 Task: Look for space in Mangilao Village, Guam from 9th July, 2023 to 16th July, 2023 for 2 adults, 1 child in price range Rs.8000 to Rs.16000. Place can be entire place with 2 bedrooms having 2 beds and 1 bathroom. Property type can be house, flat, guest house. Booking option can be shelf check-in. Required host language is English.
Action: Mouse moved to (457, 81)
Screenshot: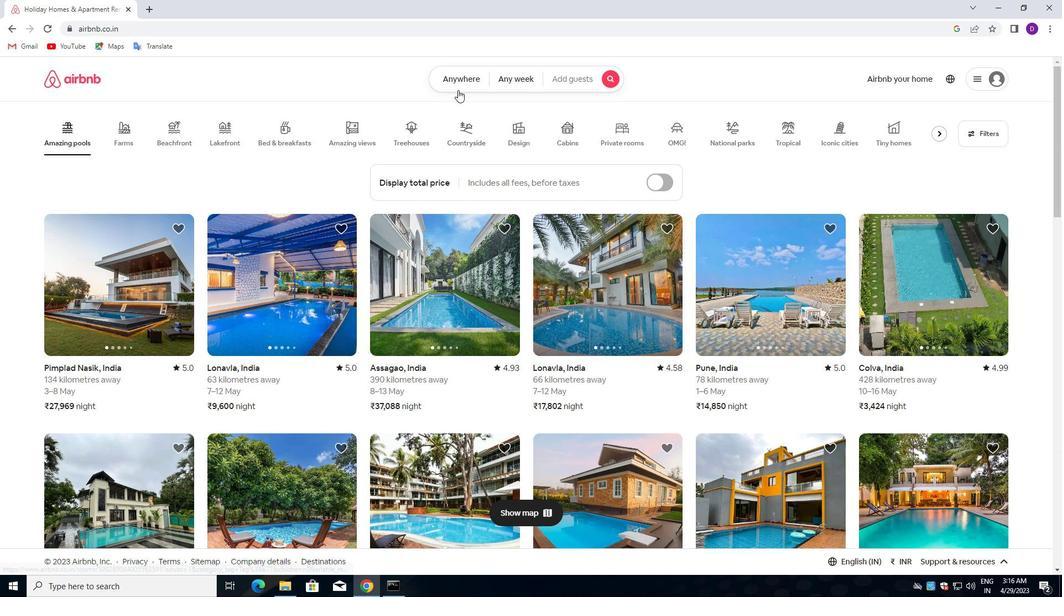 
Action: Mouse pressed left at (457, 81)
Screenshot: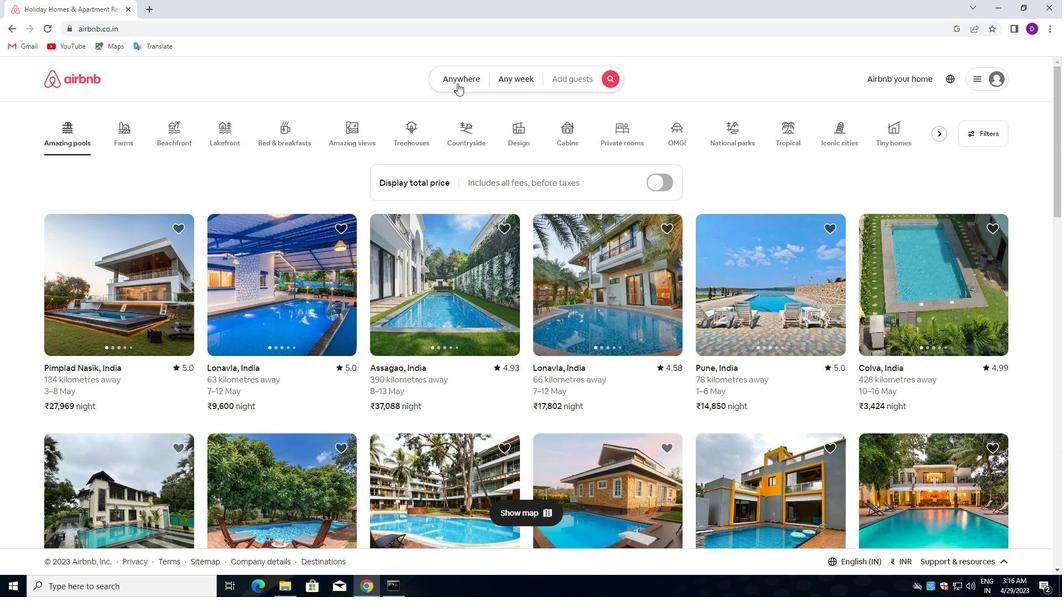 
Action: Mouse moved to (357, 126)
Screenshot: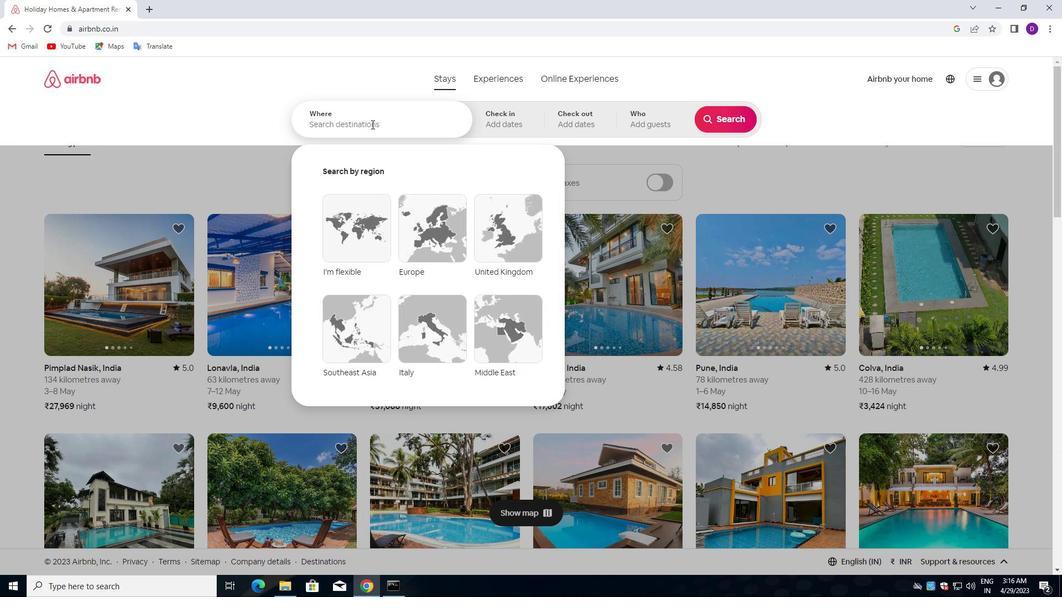 
Action: Mouse pressed left at (357, 126)
Screenshot: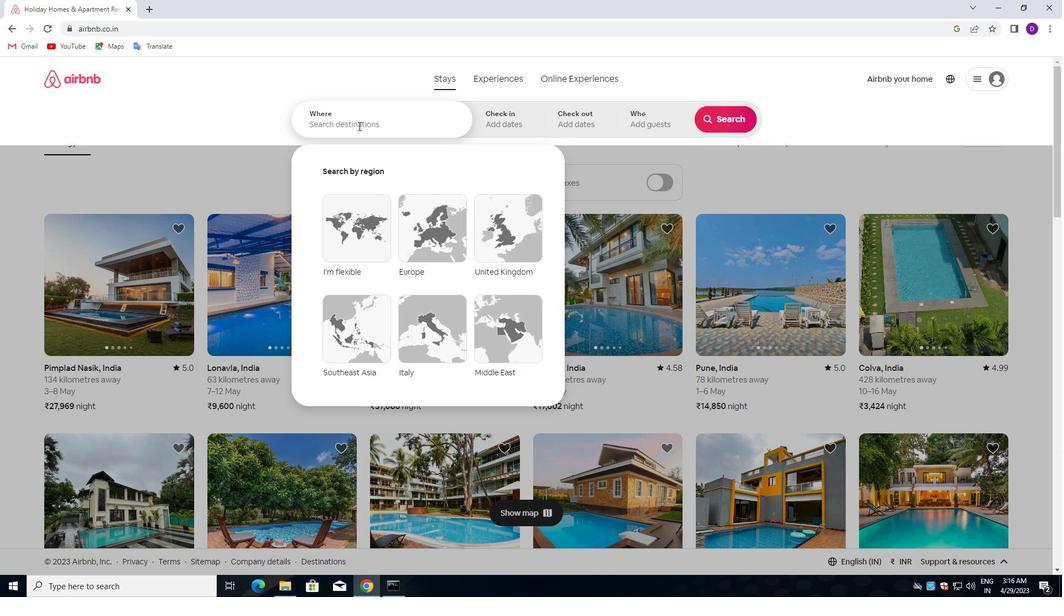 
Action: Key pressed <Key.shift>MANGILAO<Key.space><Key.shift>VILLAGE,<Key.space><Key.shift>GUAM<Key.enter>
Screenshot: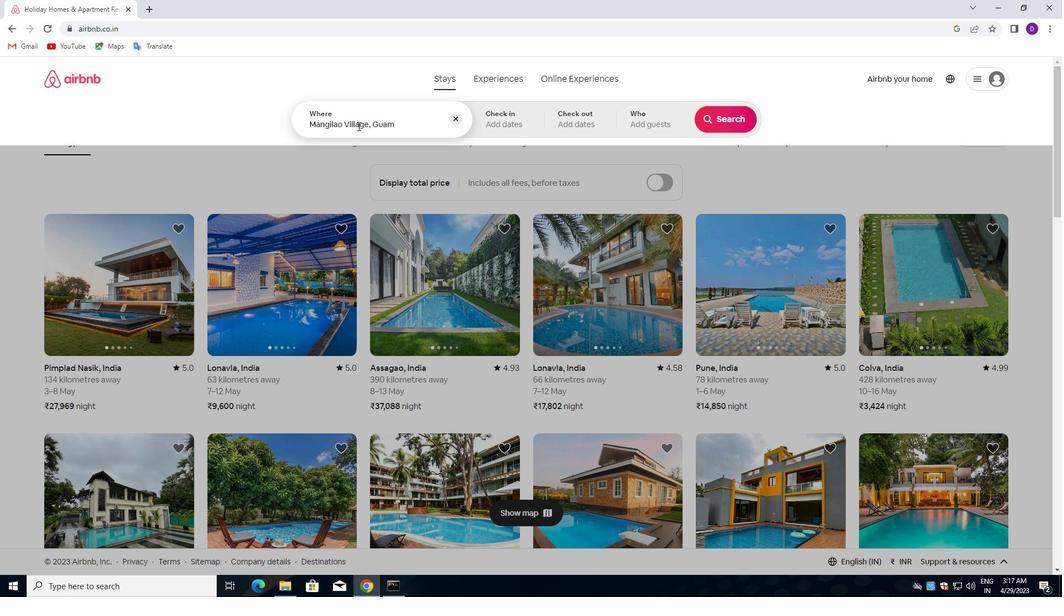
Action: Mouse moved to (715, 207)
Screenshot: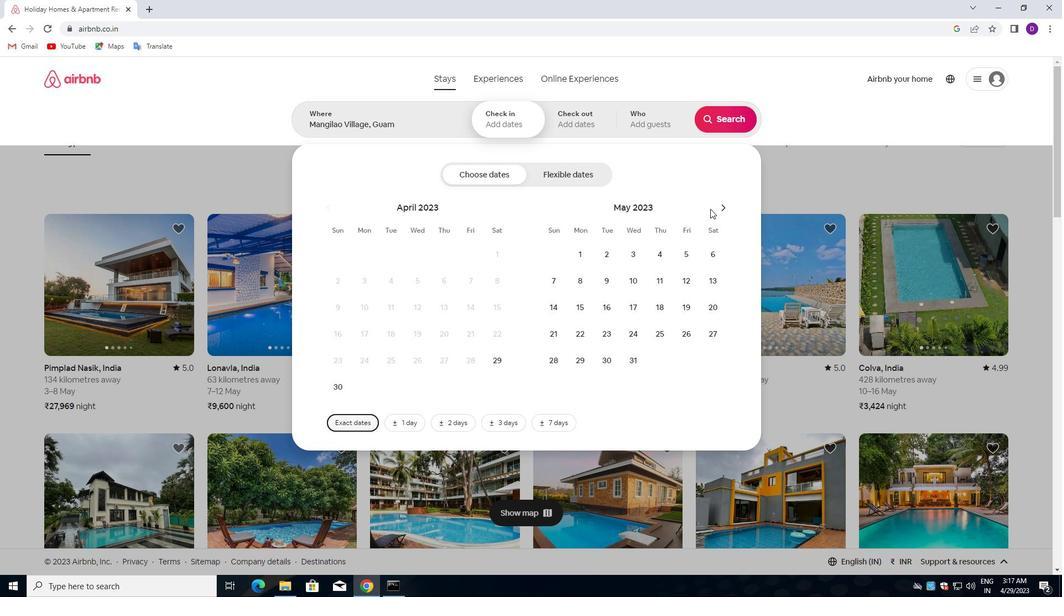 
Action: Mouse pressed left at (715, 207)
Screenshot: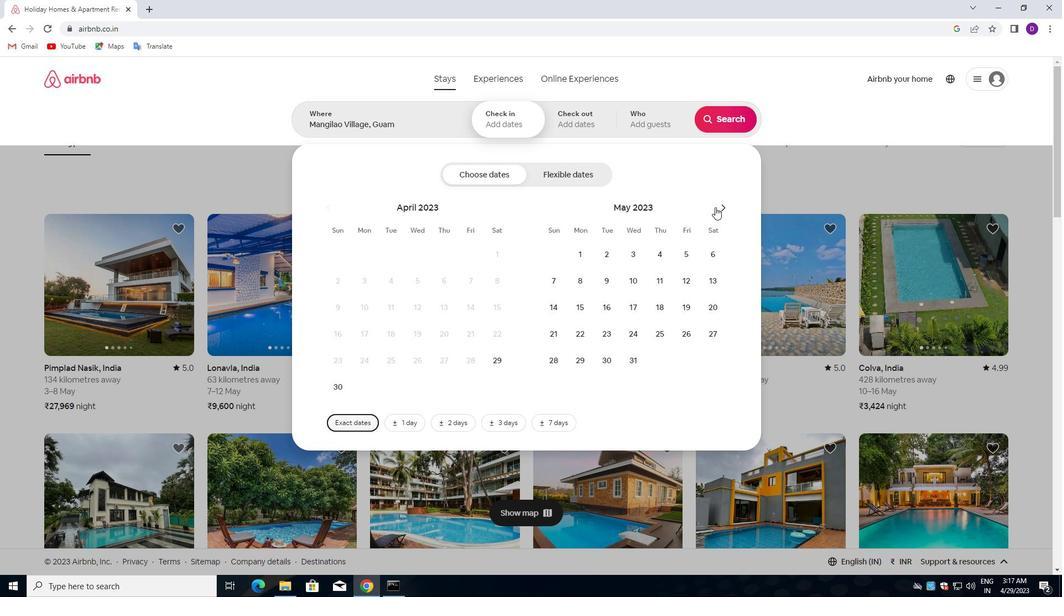 
Action: Mouse moved to (715, 207)
Screenshot: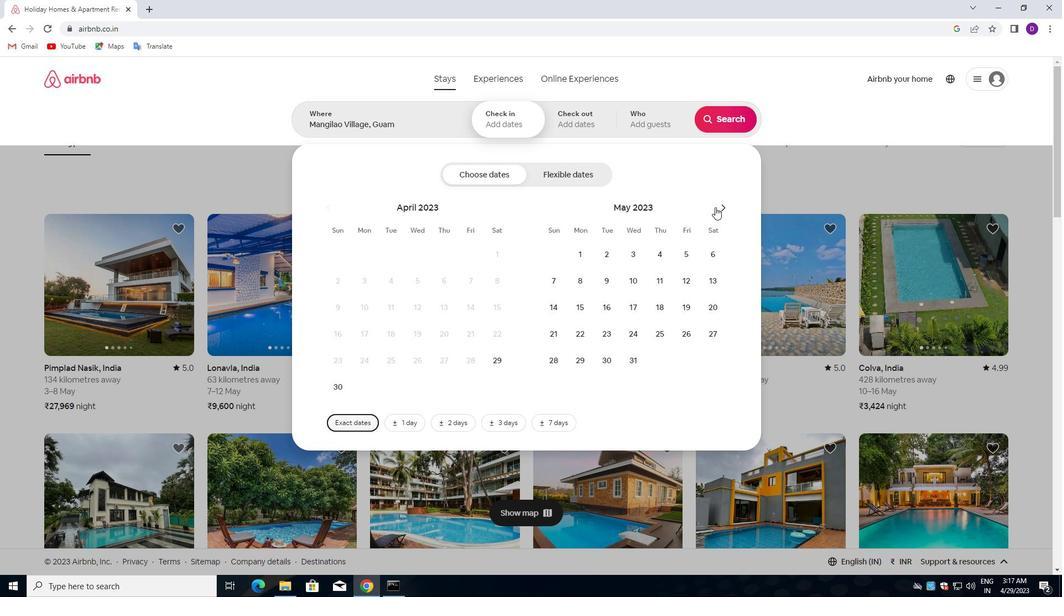 
Action: Mouse pressed left at (715, 207)
Screenshot: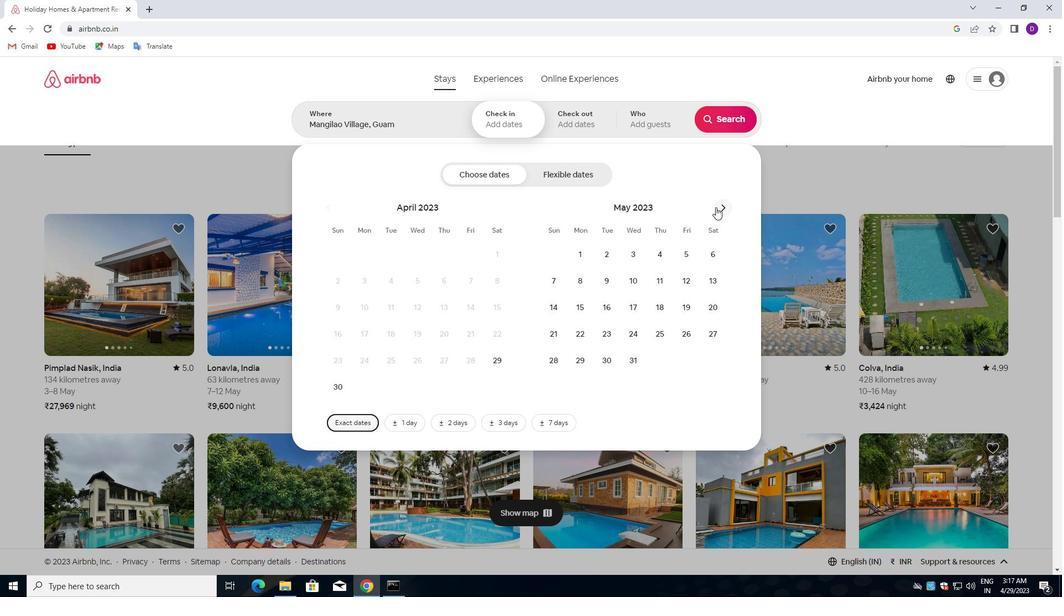
Action: Mouse pressed left at (715, 207)
Screenshot: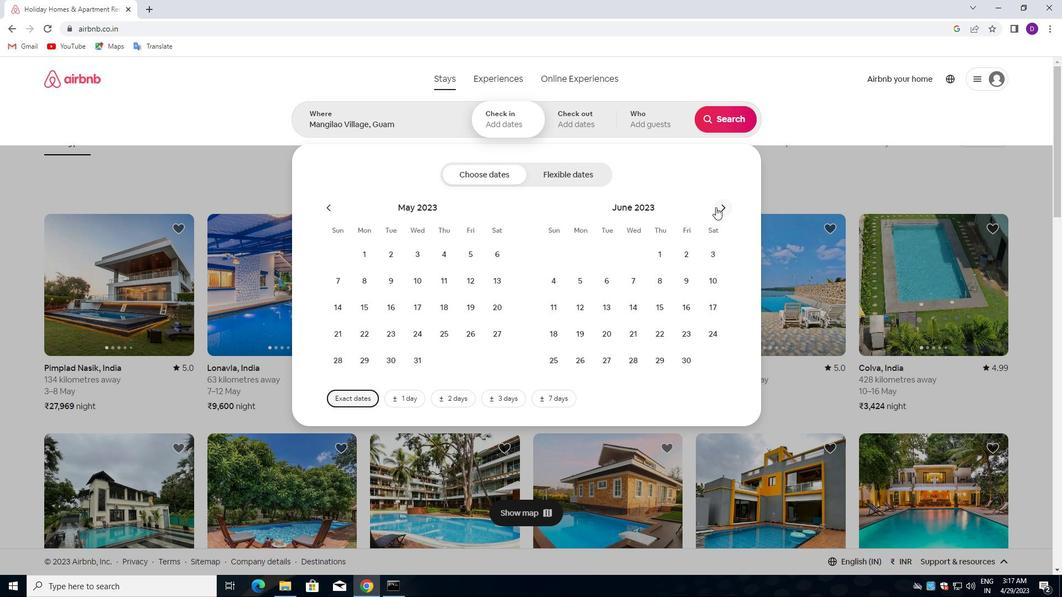 
Action: Mouse moved to (552, 313)
Screenshot: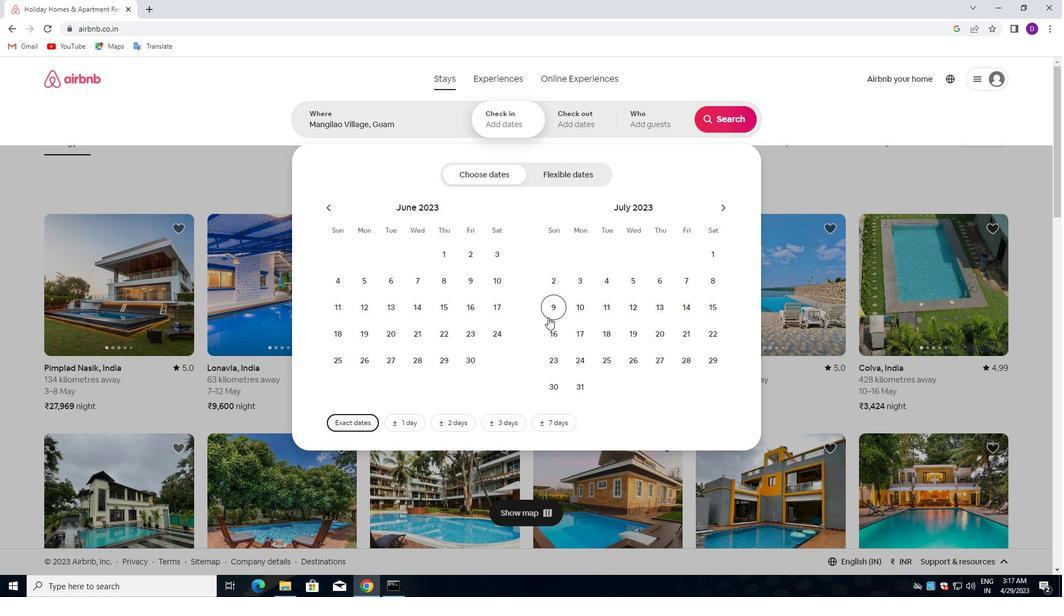 
Action: Mouse pressed left at (552, 313)
Screenshot: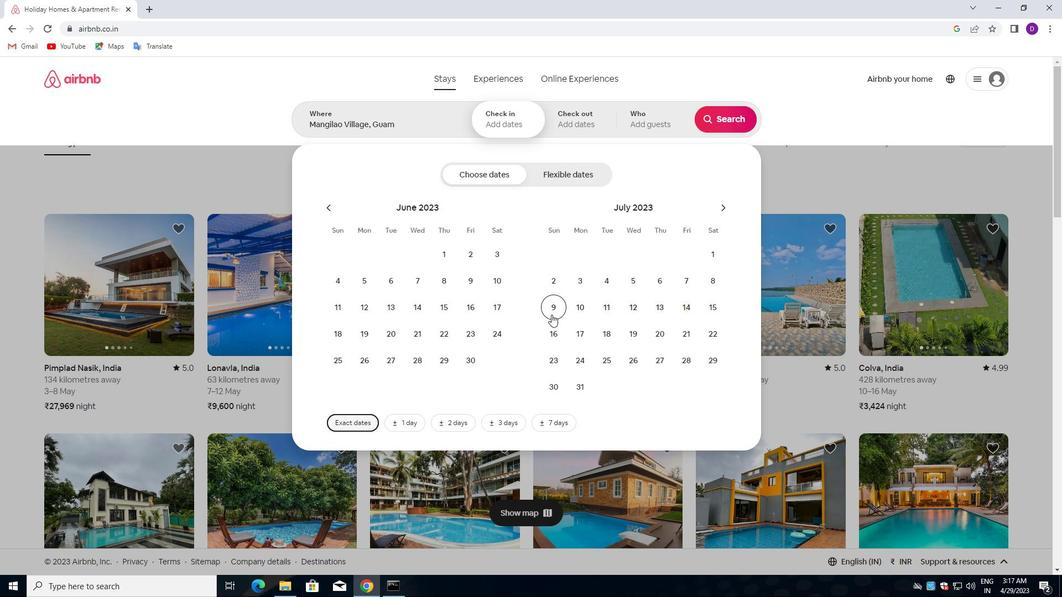 
Action: Mouse moved to (549, 337)
Screenshot: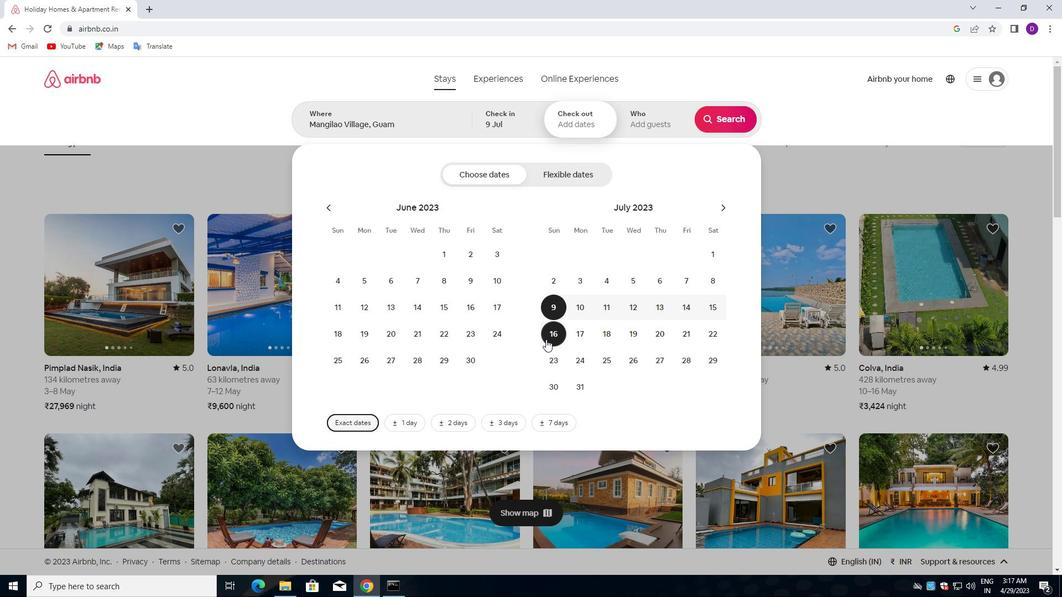 
Action: Mouse pressed left at (549, 337)
Screenshot: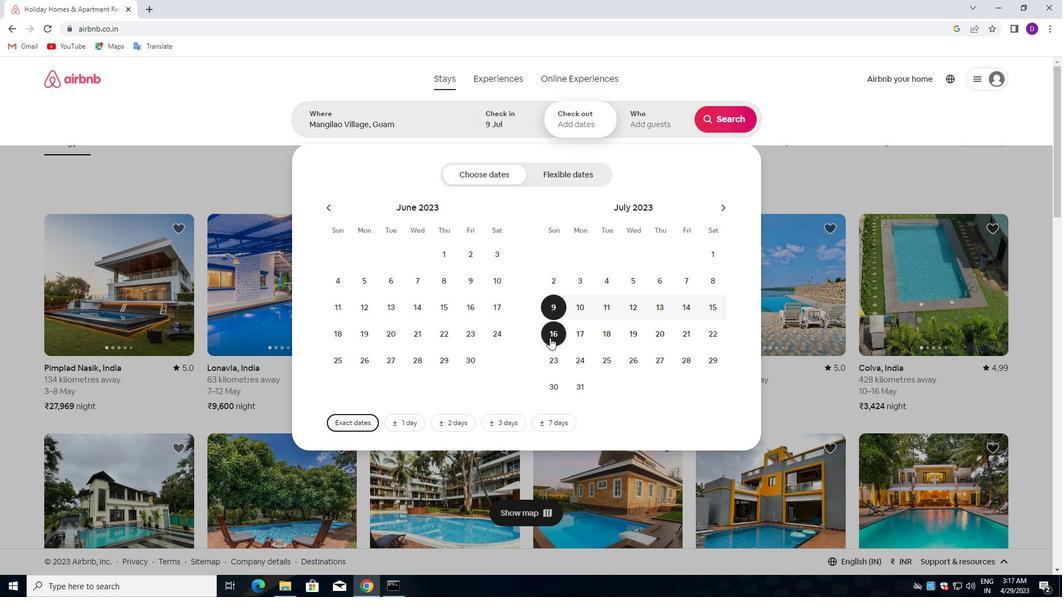 
Action: Mouse moved to (646, 125)
Screenshot: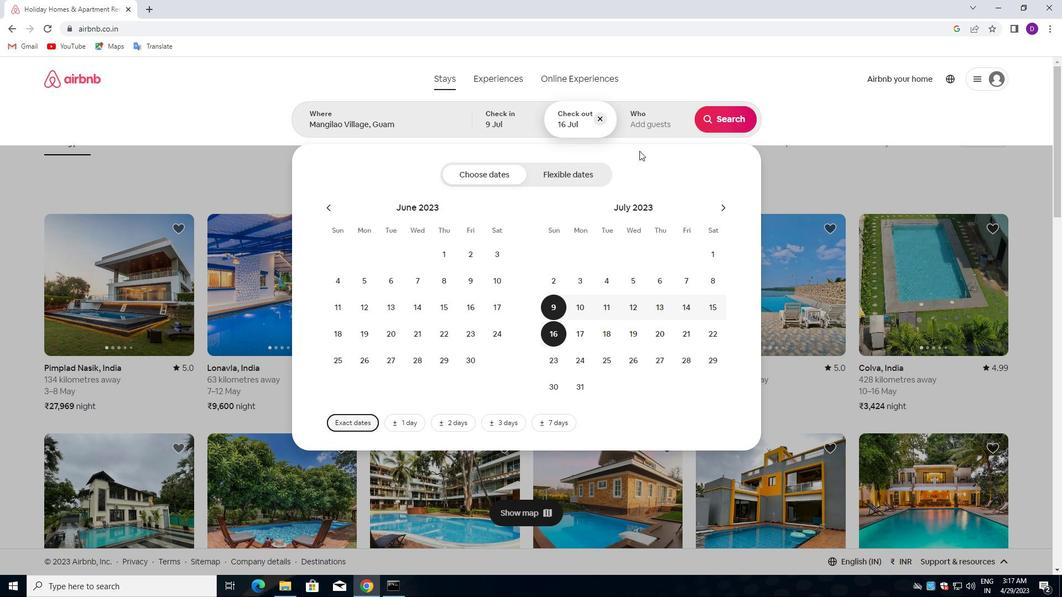 
Action: Mouse pressed left at (646, 125)
Screenshot: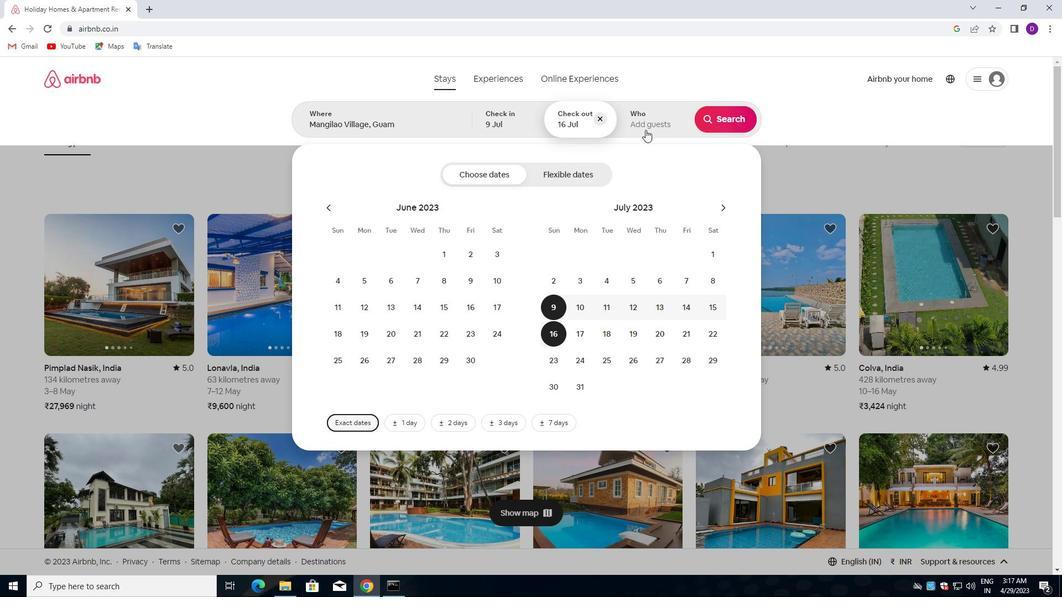 
Action: Mouse moved to (730, 176)
Screenshot: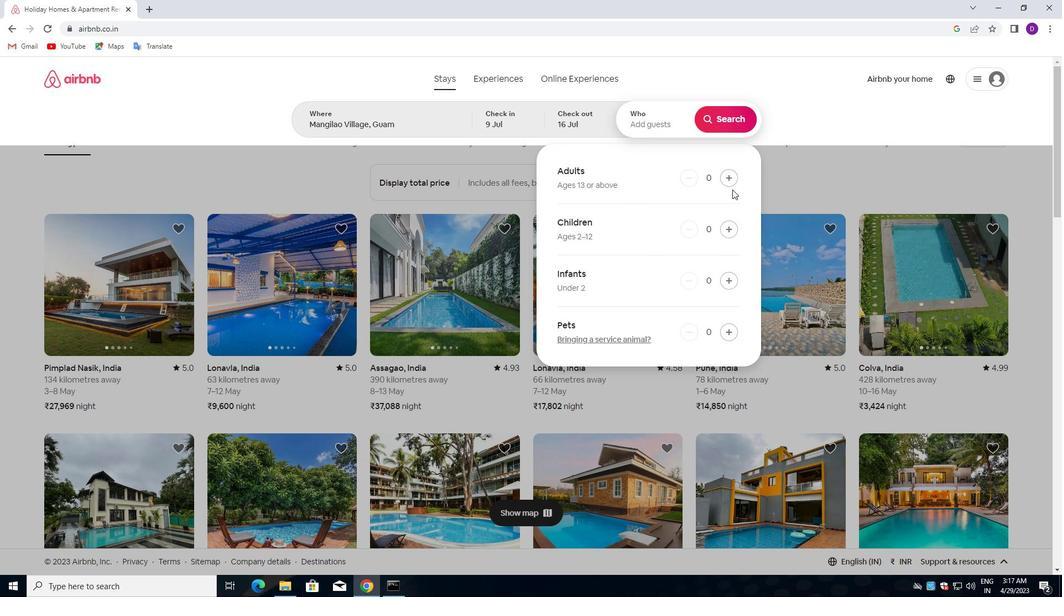 
Action: Mouse pressed left at (730, 176)
Screenshot: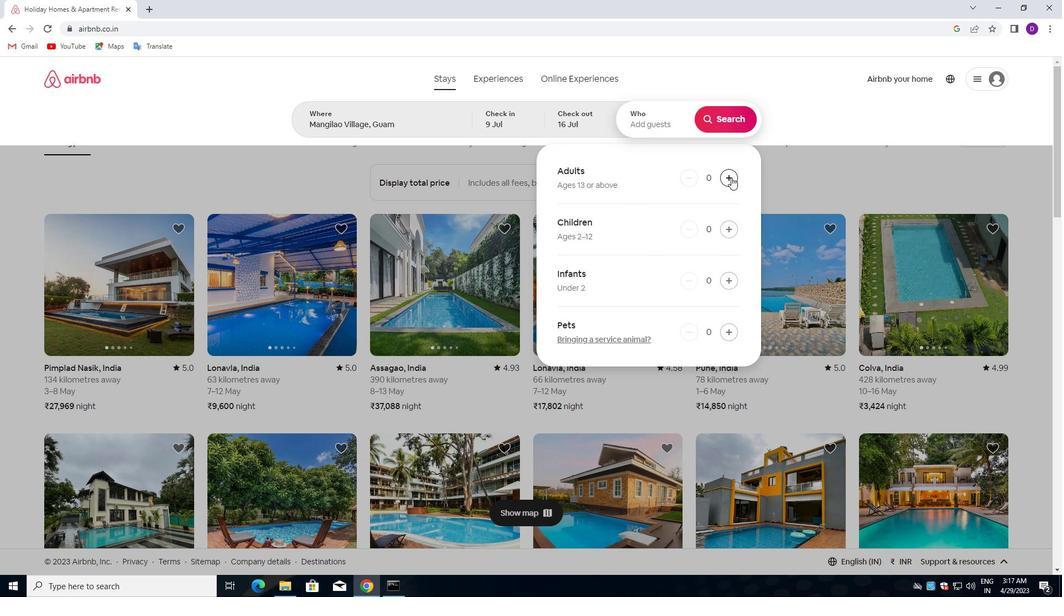
Action: Mouse pressed left at (730, 176)
Screenshot: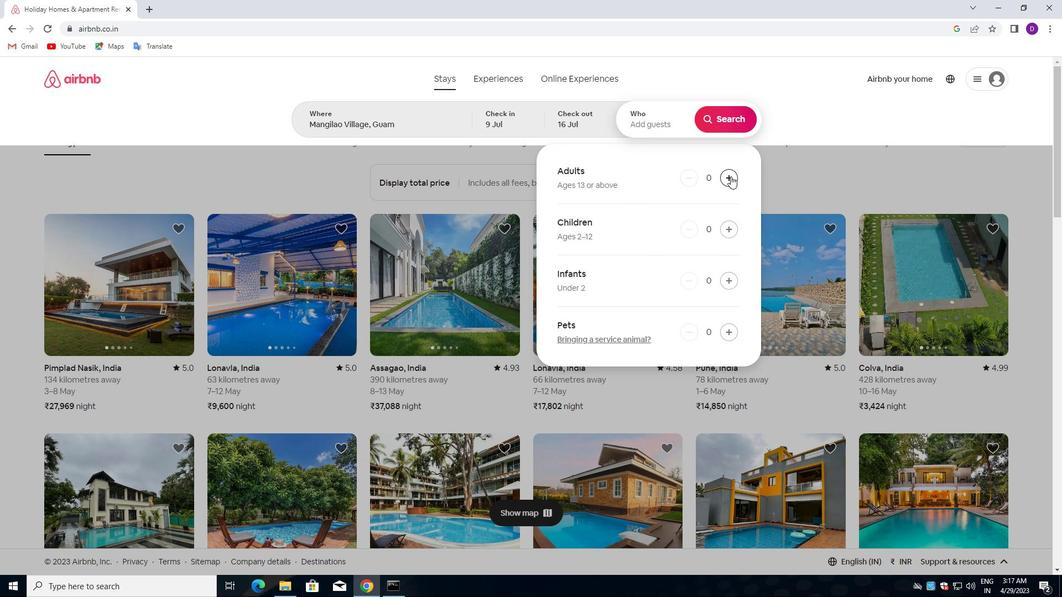
Action: Mouse moved to (723, 231)
Screenshot: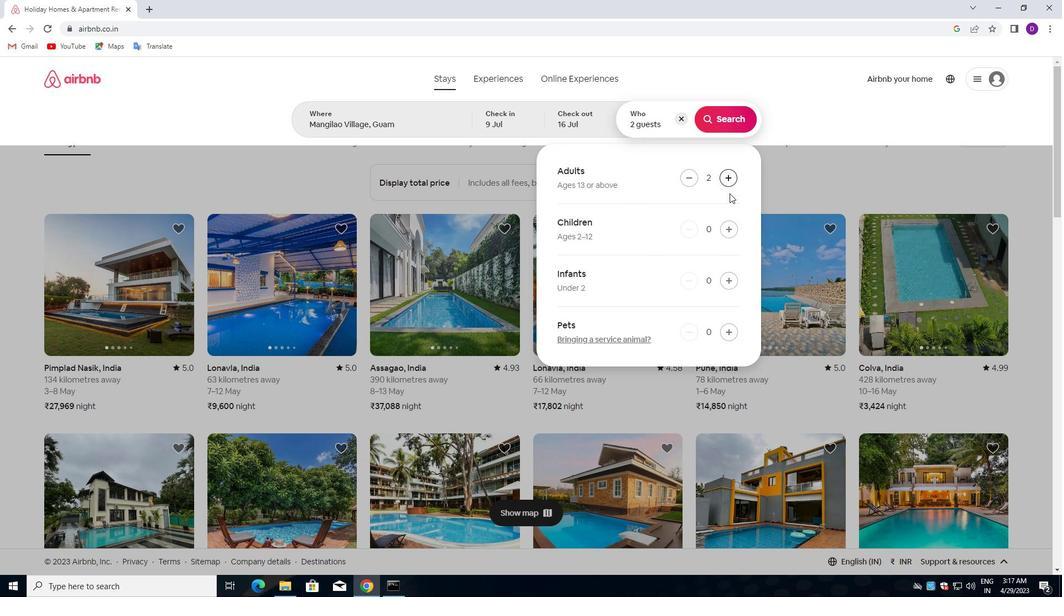 
Action: Mouse pressed left at (723, 231)
Screenshot: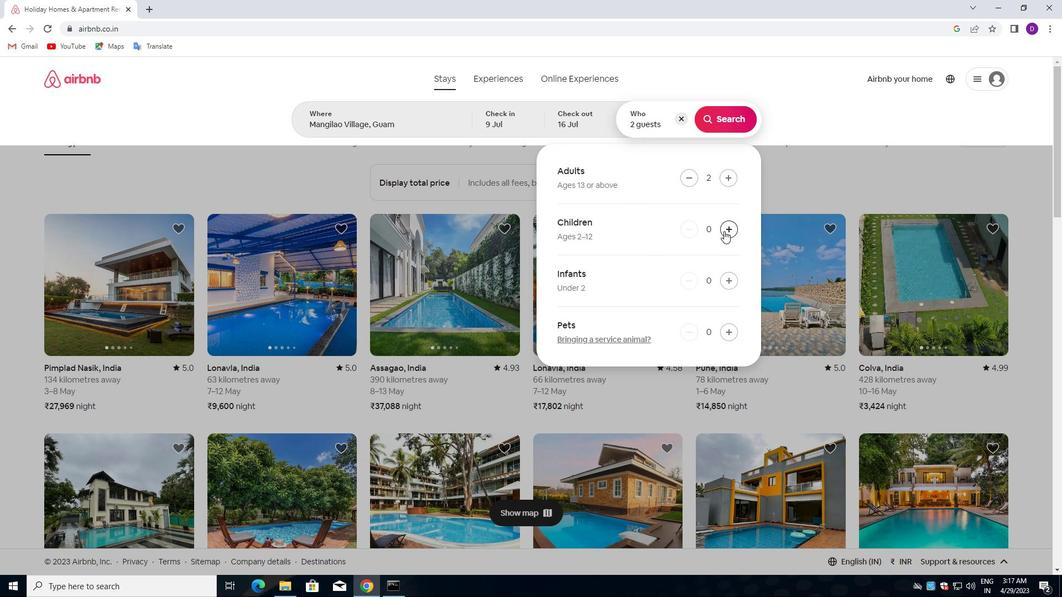 
Action: Mouse moved to (721, 127)
Screenshot: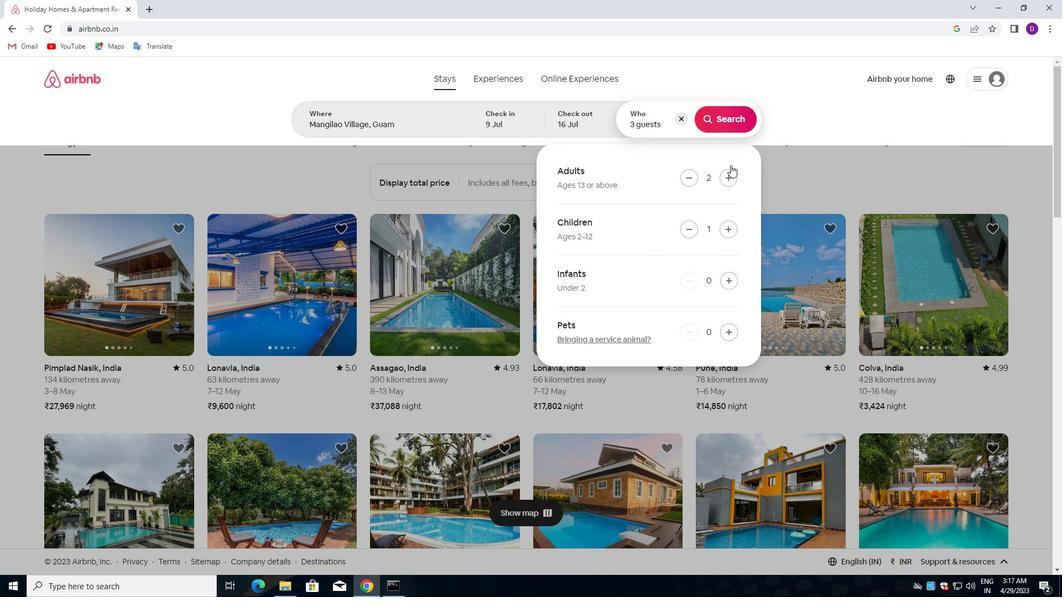 
Action: Mouse pressed left at (721, 127)
Screenshot: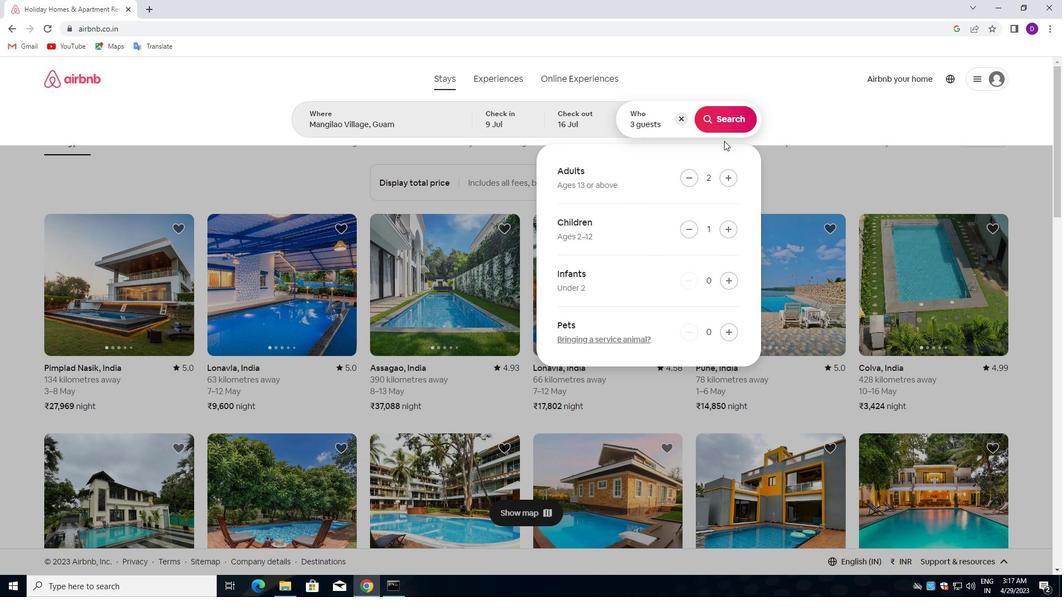 
Action: Mouse moved to (1010, 120)
Screenshot: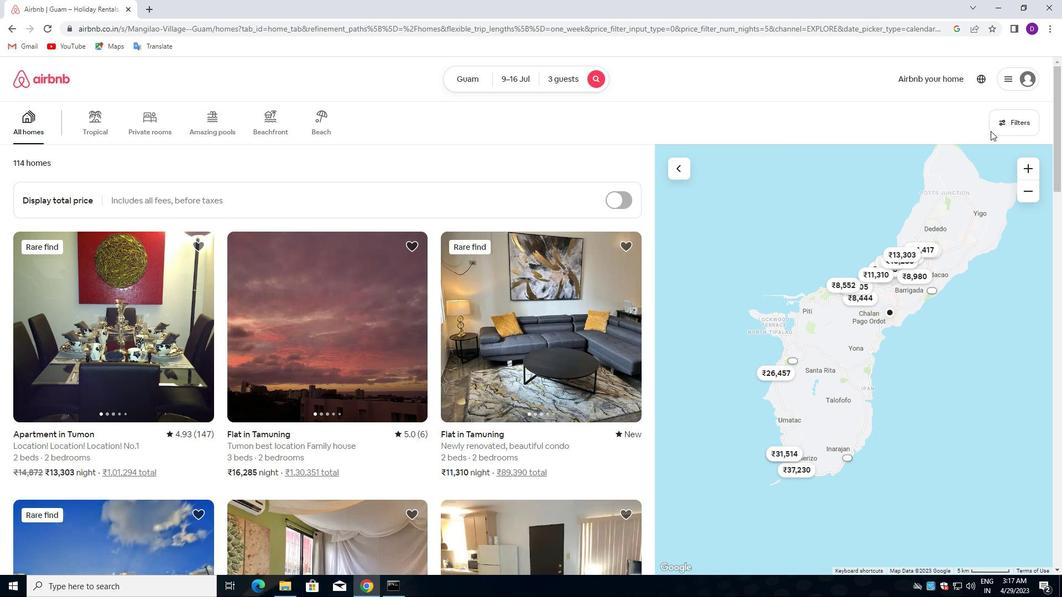 
Action: Mouse pressed left at (1010, 120)
Screenshot: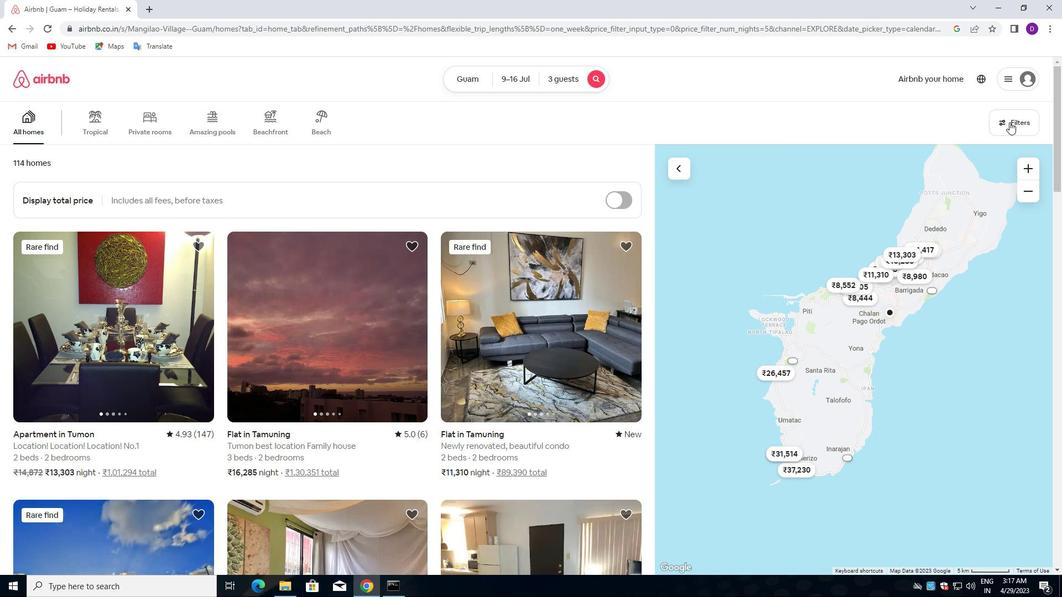 
Action: Mouse moved to (393, 264)
Screenshot: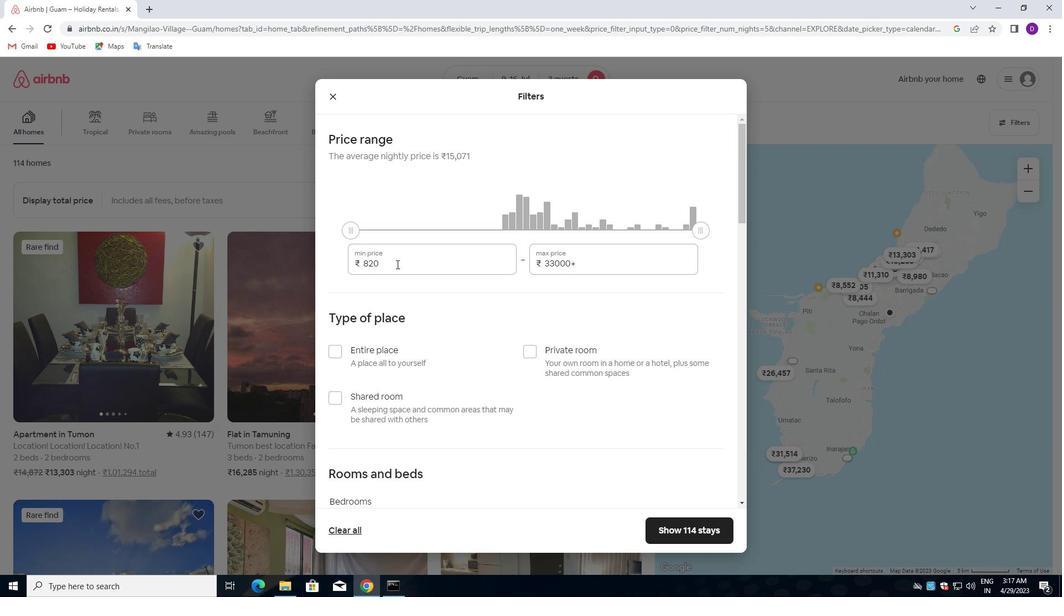 
Action: Mouse pressed left at (393, 264)
Screenshot: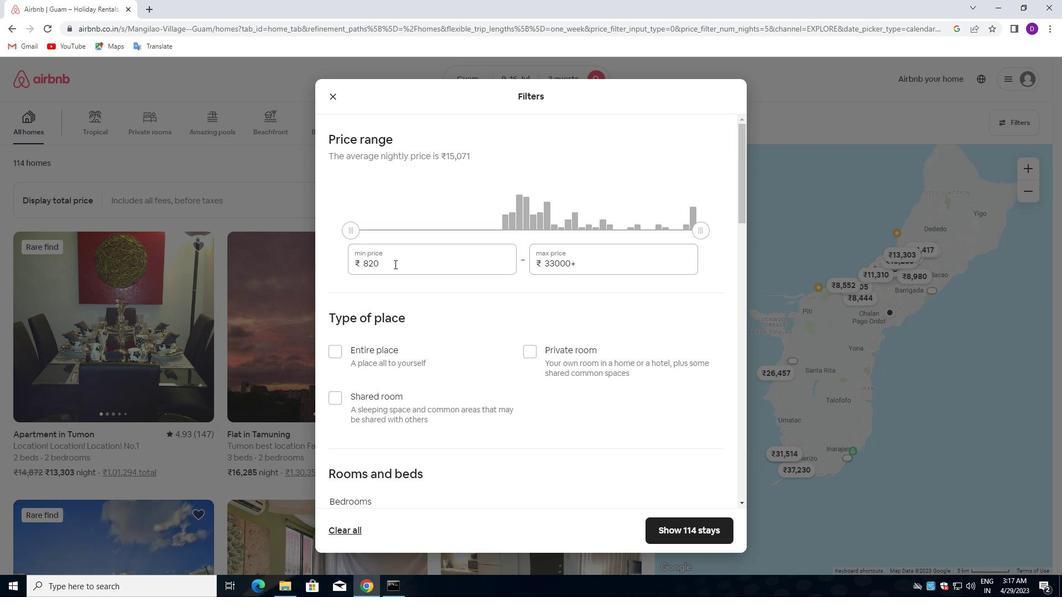 
Action: Mouse pressed left at (393, 264)
Screenshot: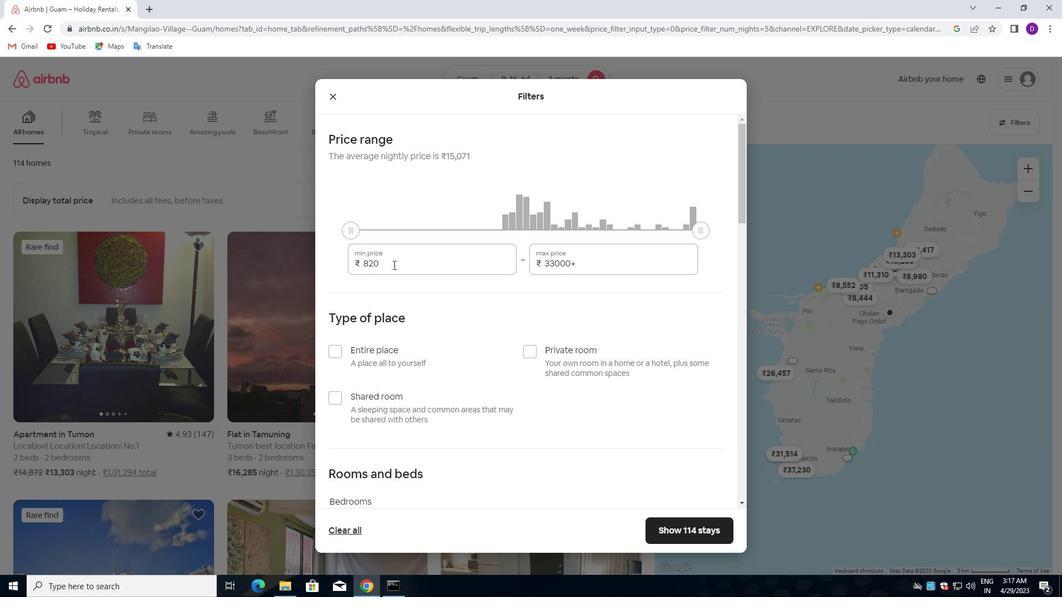 
Action: Key pressed 8000<Key.tab>16<Key.backspace><Key.backspace><Key.backspace><Key.backspace><Key.backspace><Key.backspace><Key.backspace><Key.backspace>17<Key.backspace>6000
Screenshot: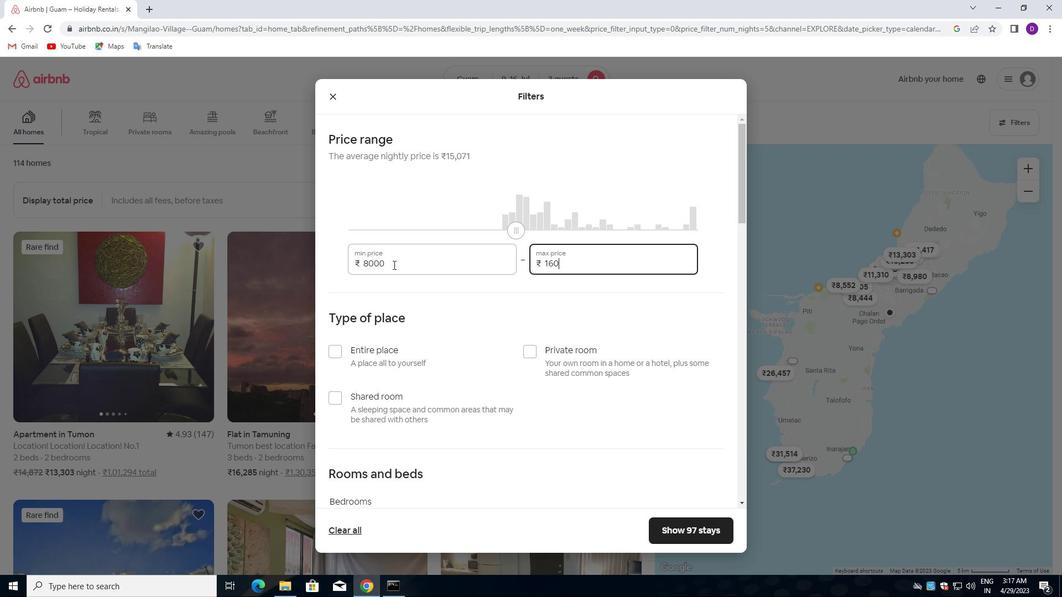 
Action: Mouse moved to (427, 290)
Screenshot: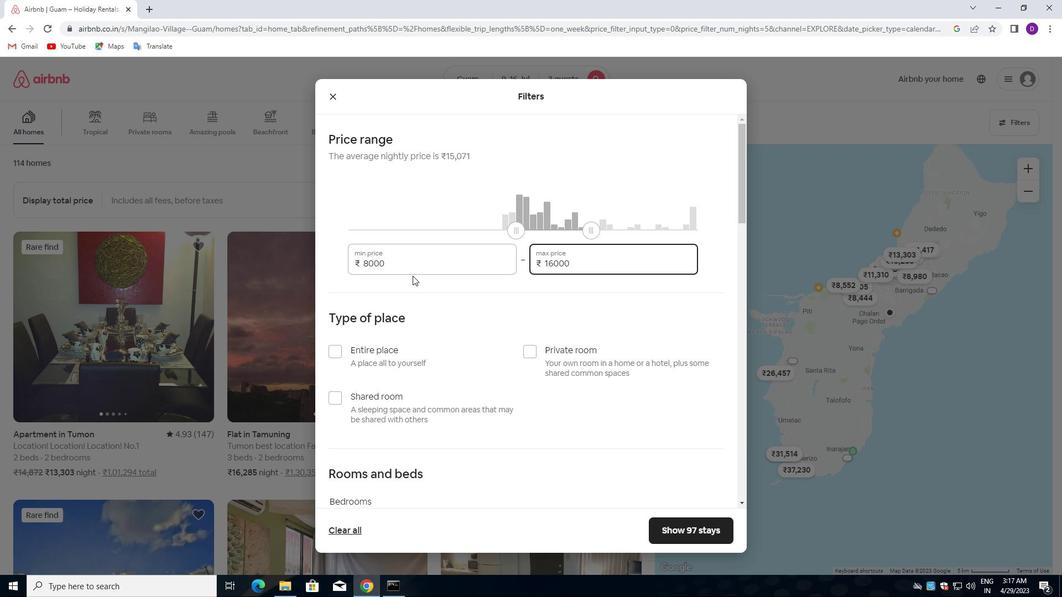 
Action: Mouse scrolled (427, 289) with delta (0, 0)
Screenshot: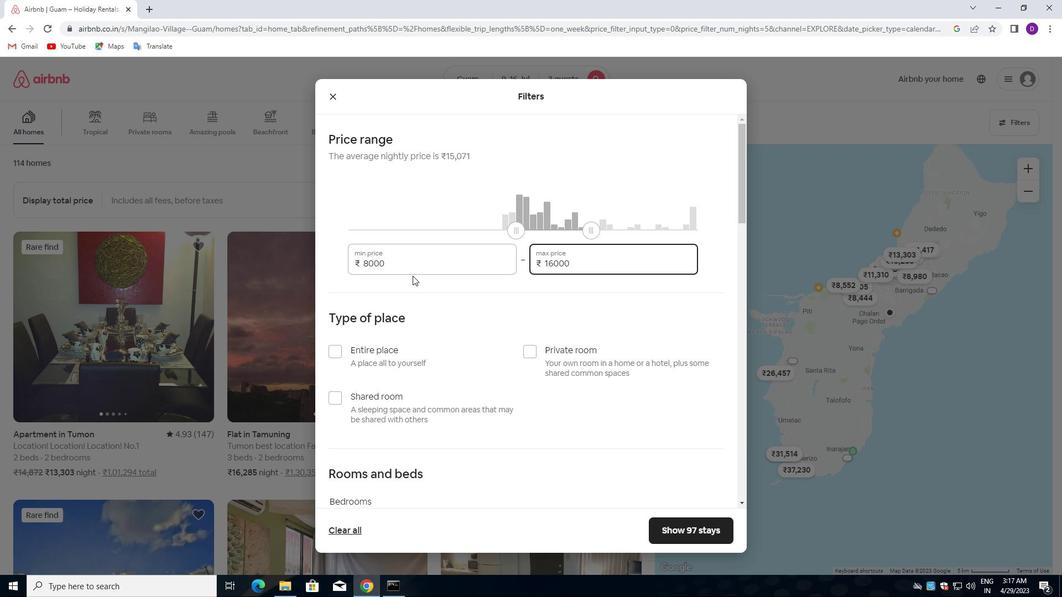 
Action: Mouse moved to (427, 294)
Screenshot: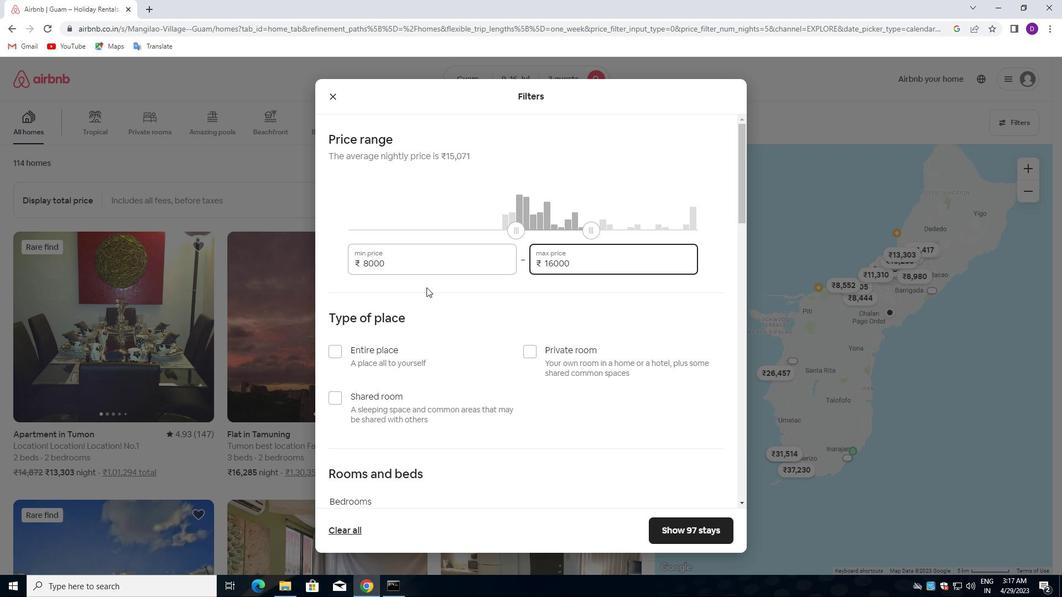 
Action: Mouse scrolled (427, 294) with delta (0, 0)
Screenshot: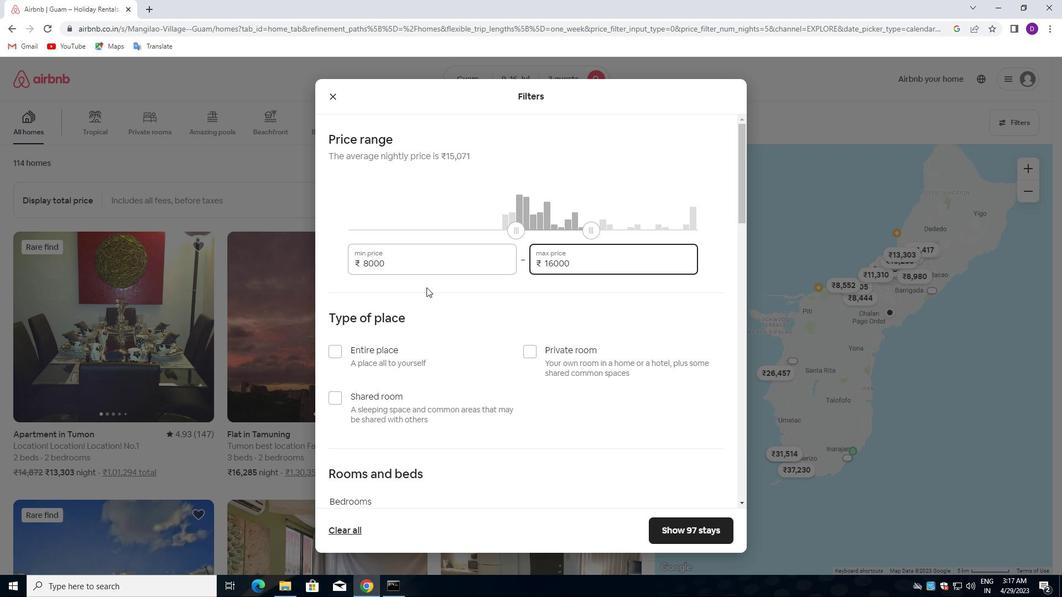 
Action: Mouse moved to (427, 297)
Screenshot: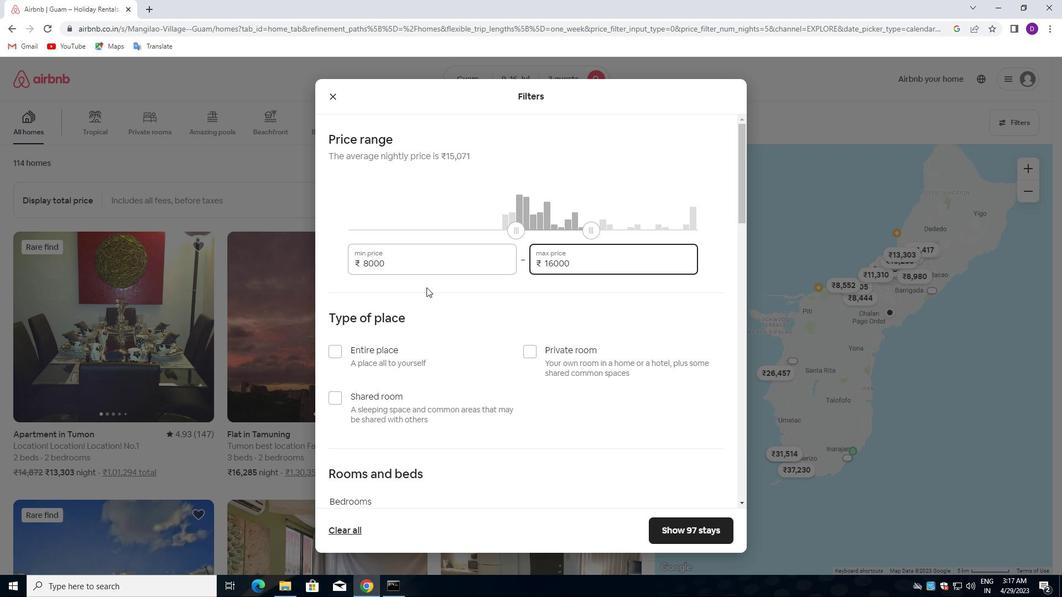 
Action: Mouse scrolled (427, 297) with delta (0, 0)
Screenshot: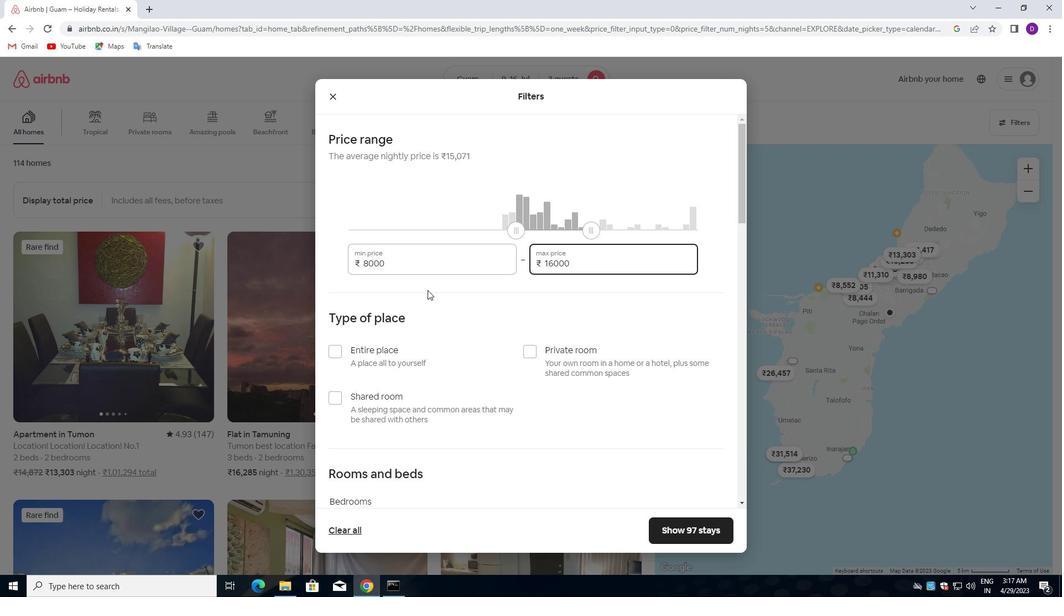 
Action: Mouse moved to (334, 190)
Screenshot: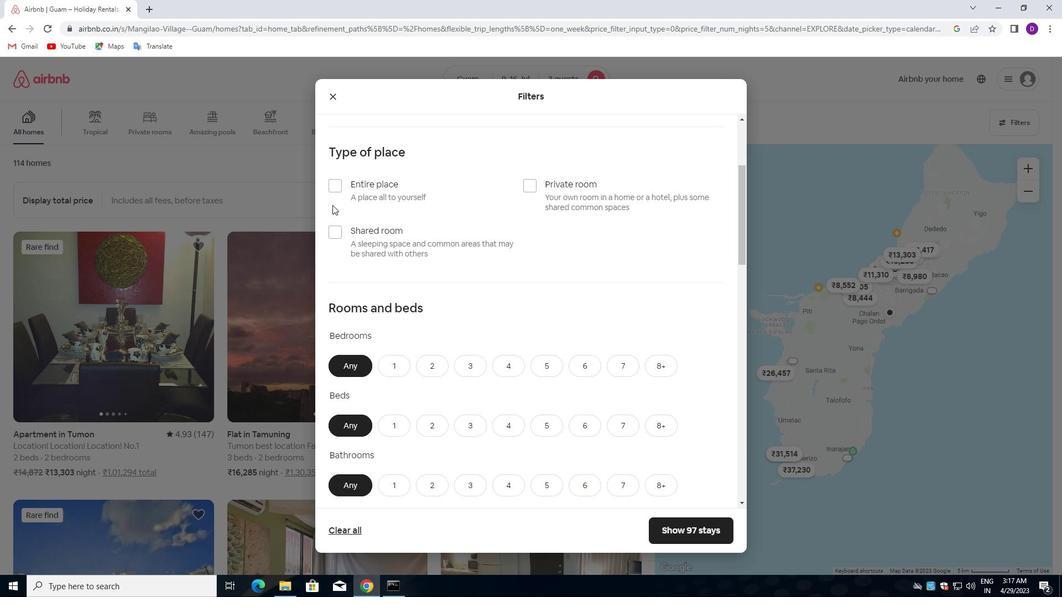
Action: Mouse pressed left at (334, 190)
Screenshot: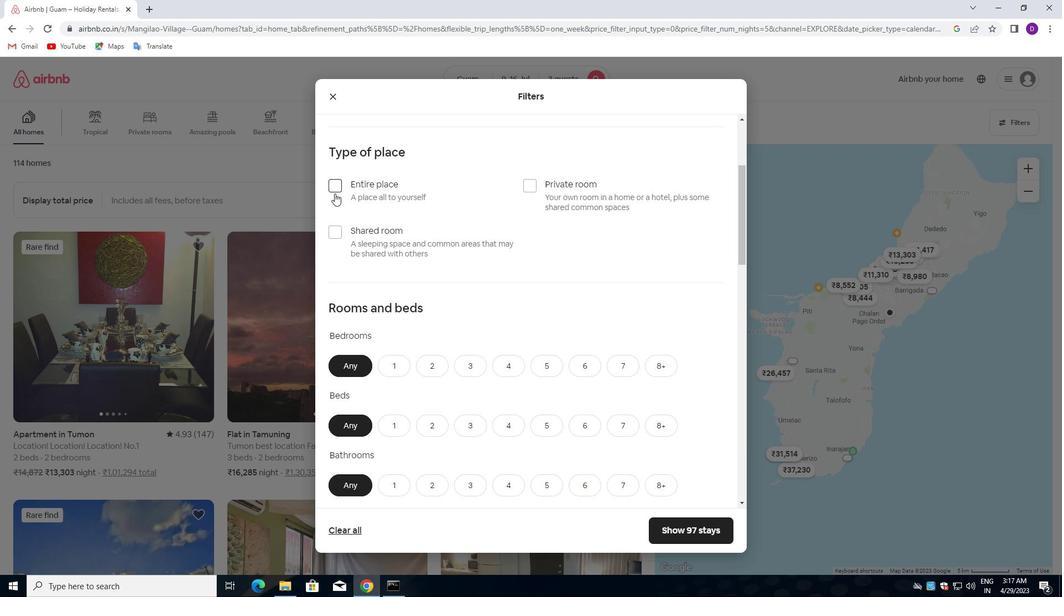 
Action: Mouse moved to (471, 276)
Screenshot: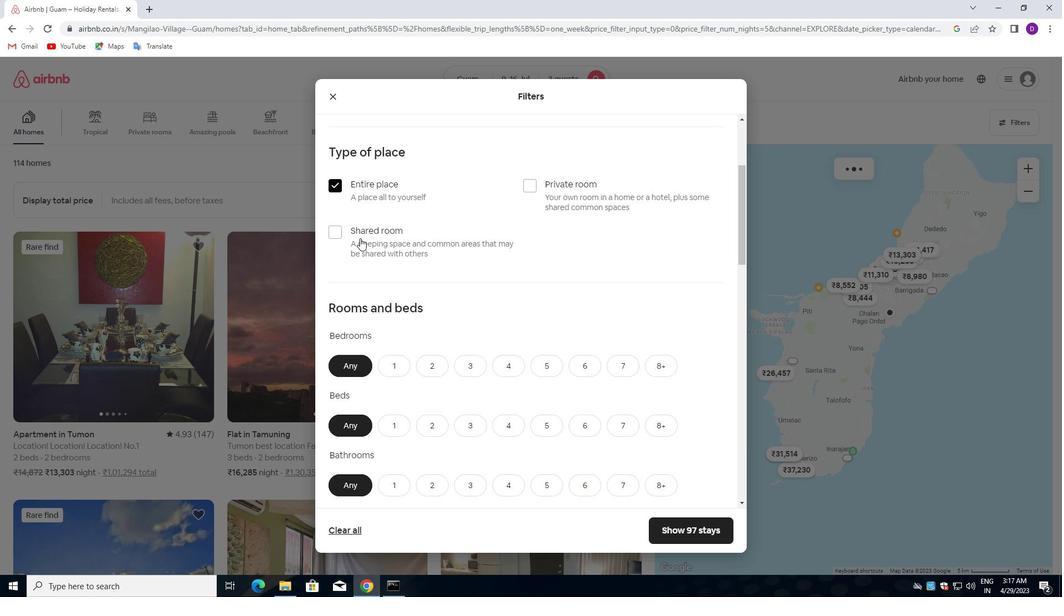 
Action: Mouse scrolled (471, 275) with delta (0, 0)
Screenshot: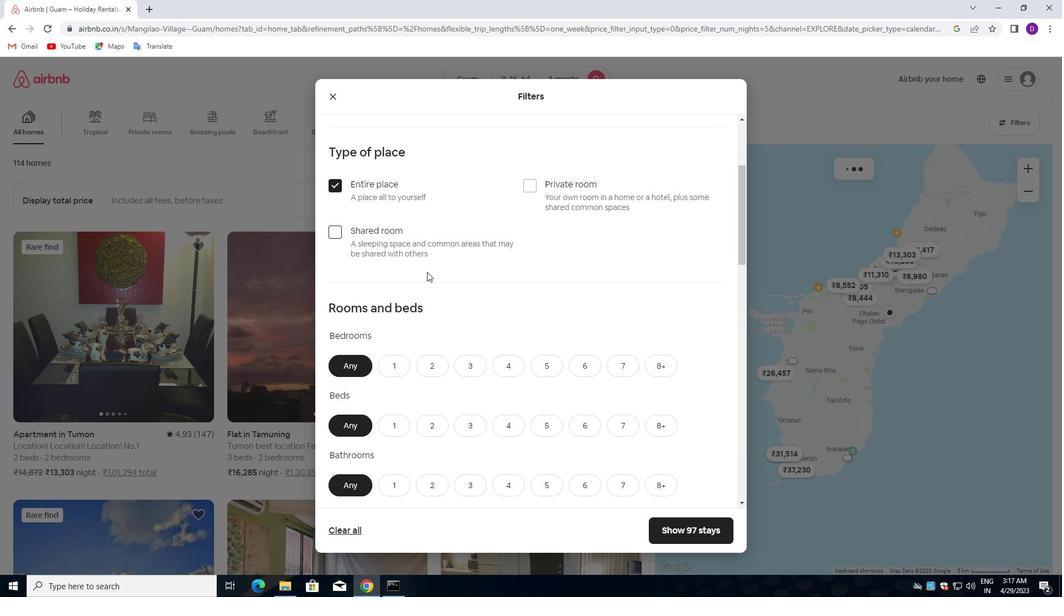 
Action: Mouse moved to (471, 276)
Screenshot: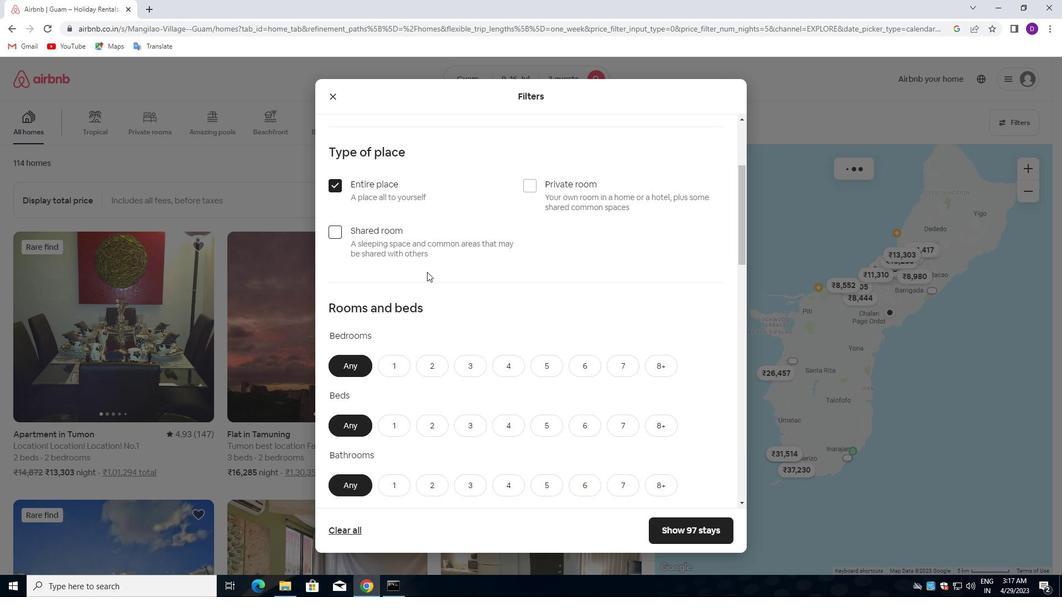 
Action: Mouse scrolled (471, 275) with delta (0, 0)
Screenshot: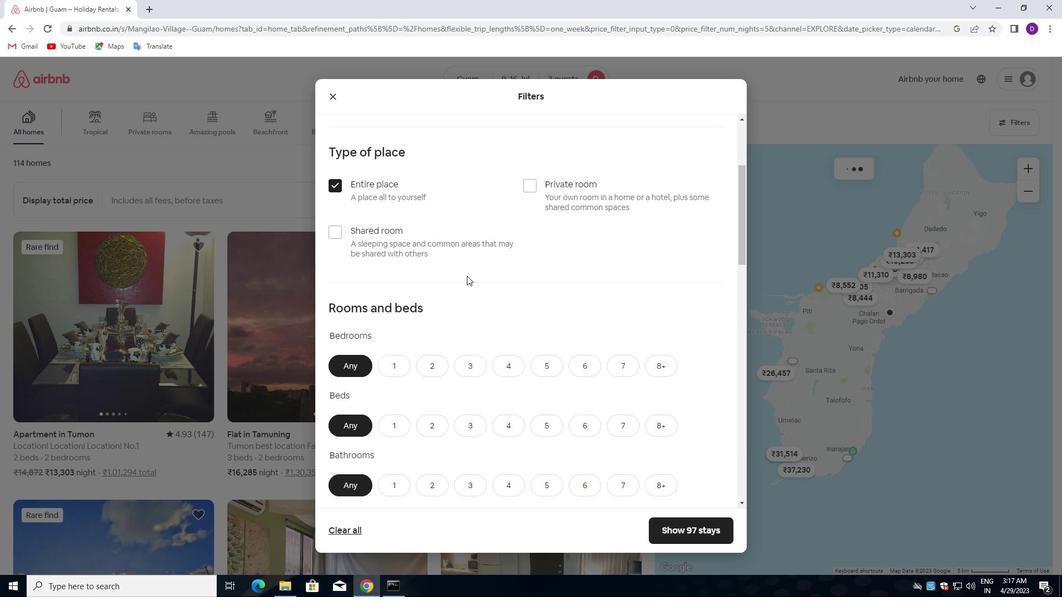 
Action: Mouse moved to (439, 256)
Screenshot: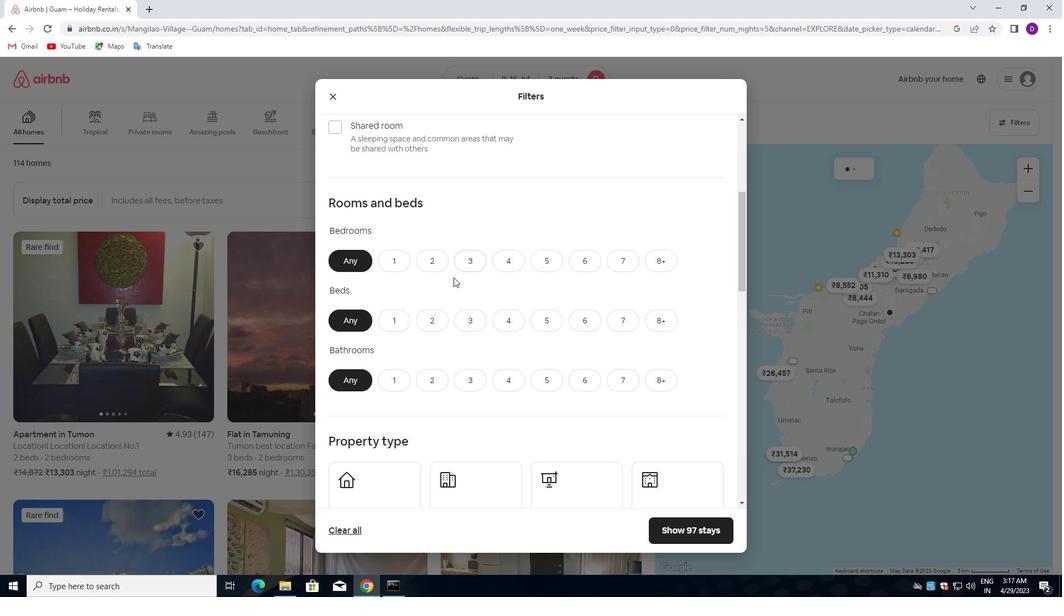 
Action: Mouse pressed left at (439, 256)
Screenshot: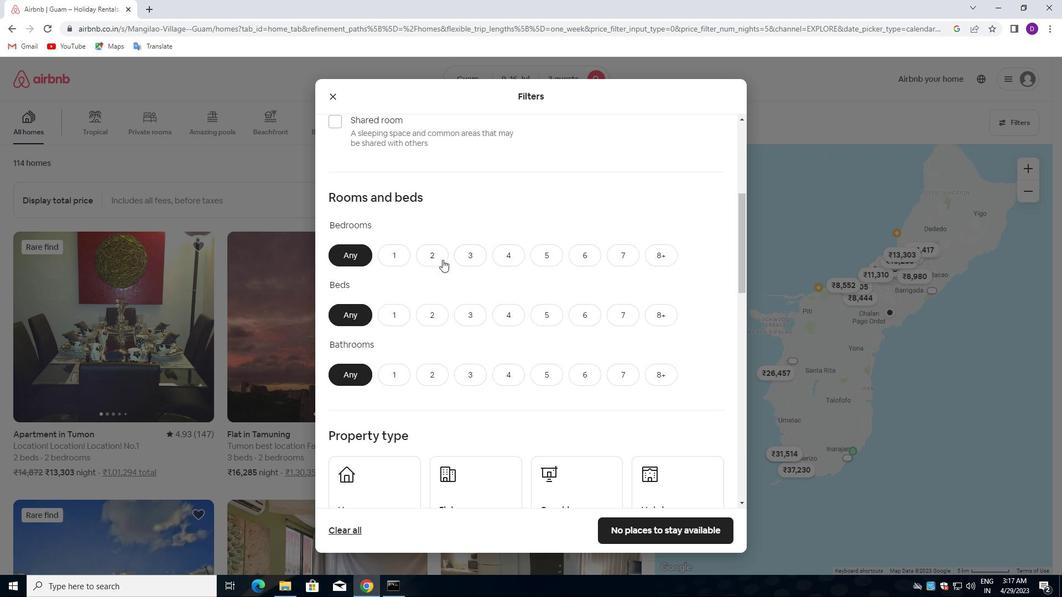 
Action: Mouse moved to (435, 310)
Screenshot: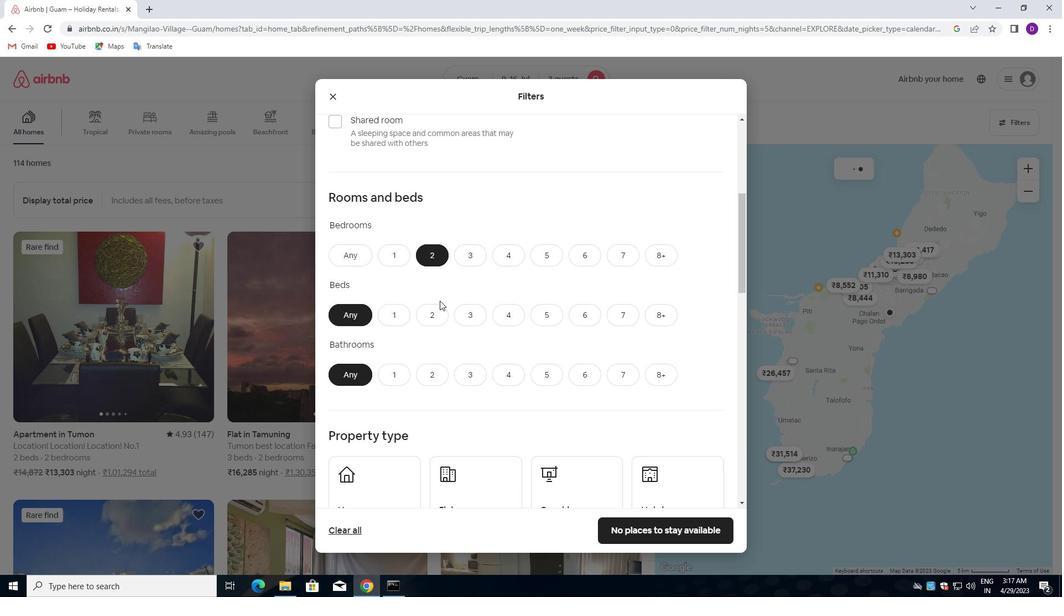 
Action: Mouse pressed left at (435, 310)
Screenshot: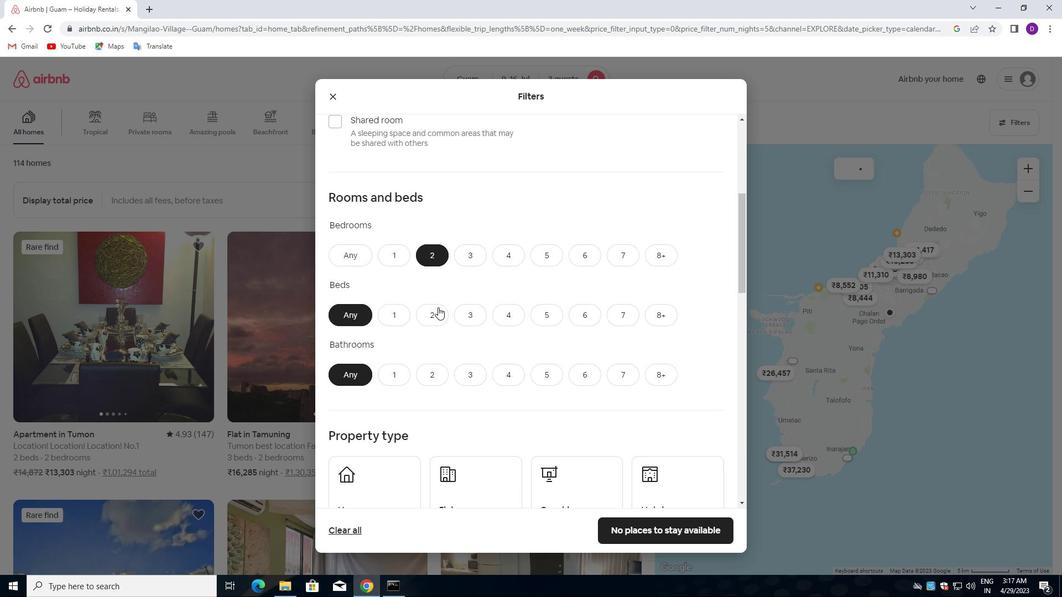 
Action: Mouse moved to (403, 369)
Screenshot: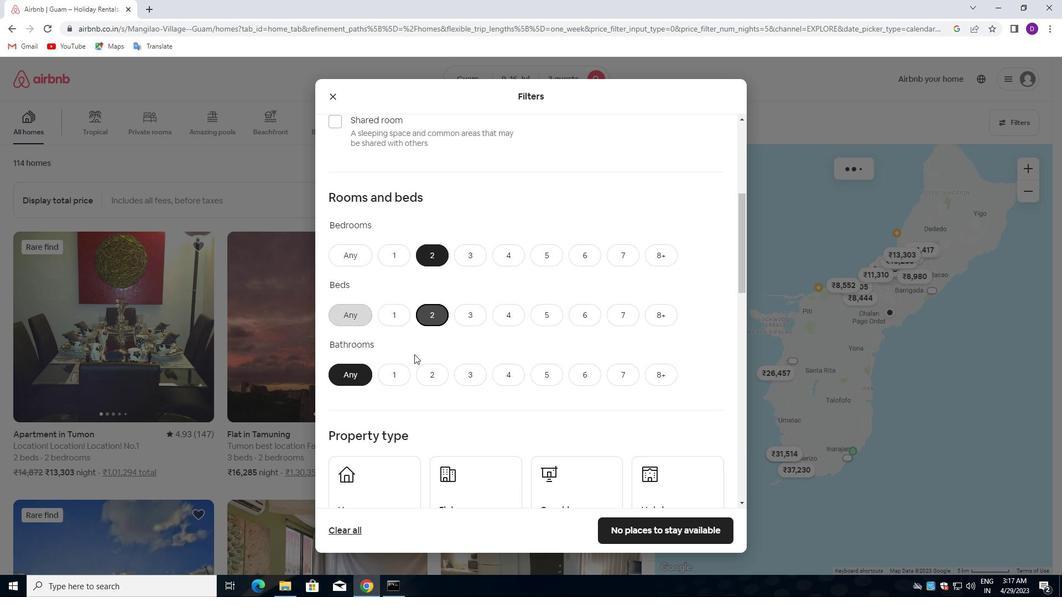 
Action: Mouse pressed left at (403, 369)
Screenshot: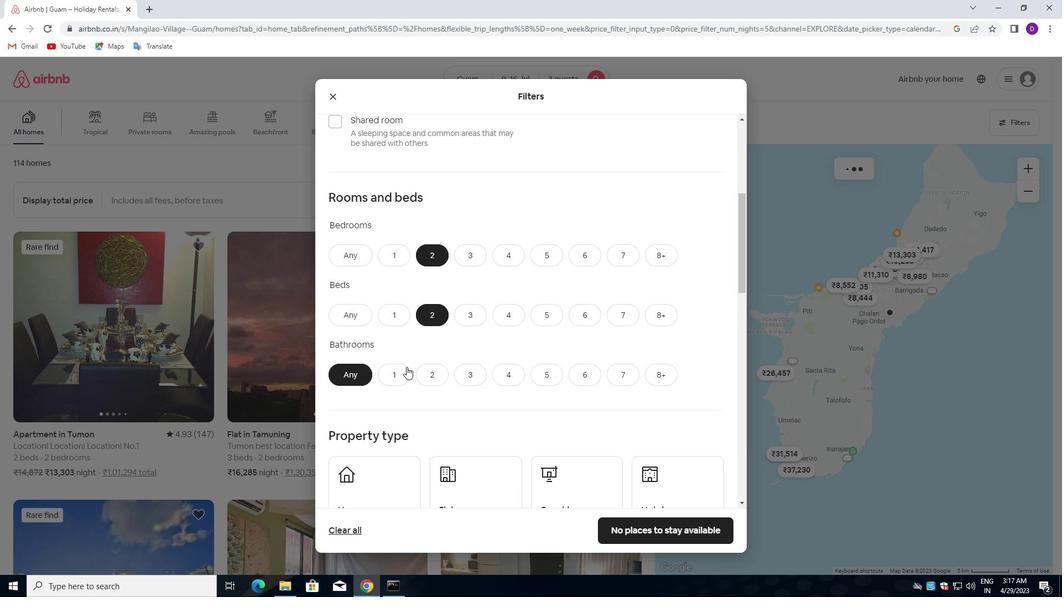 
Action: Mouse moved to (493, 331)
Screenshot: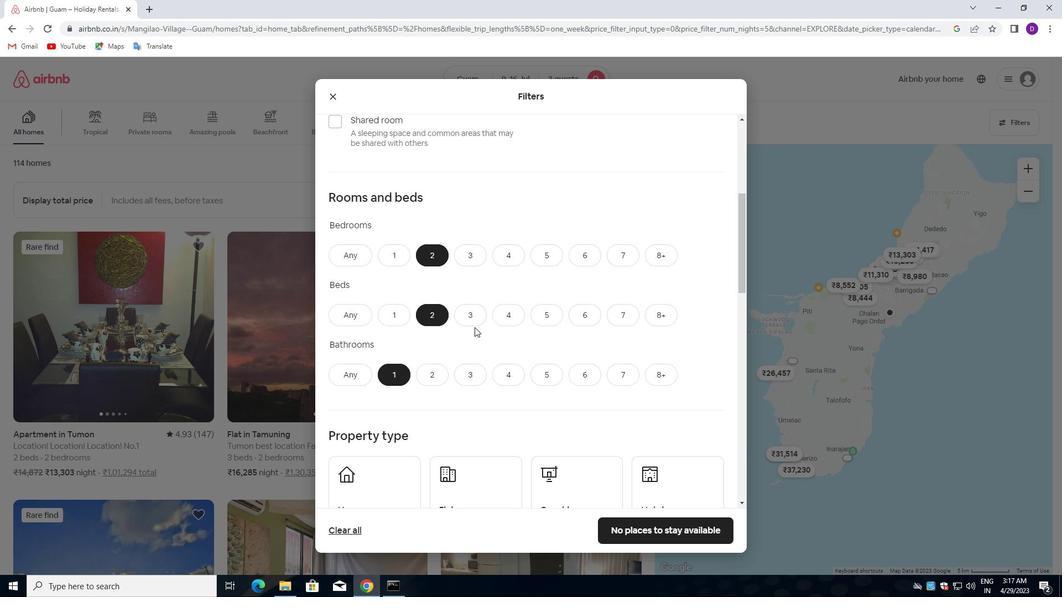 
Action: Mouse scrolled (493, 330) with delta (0, 0)
Screenshot: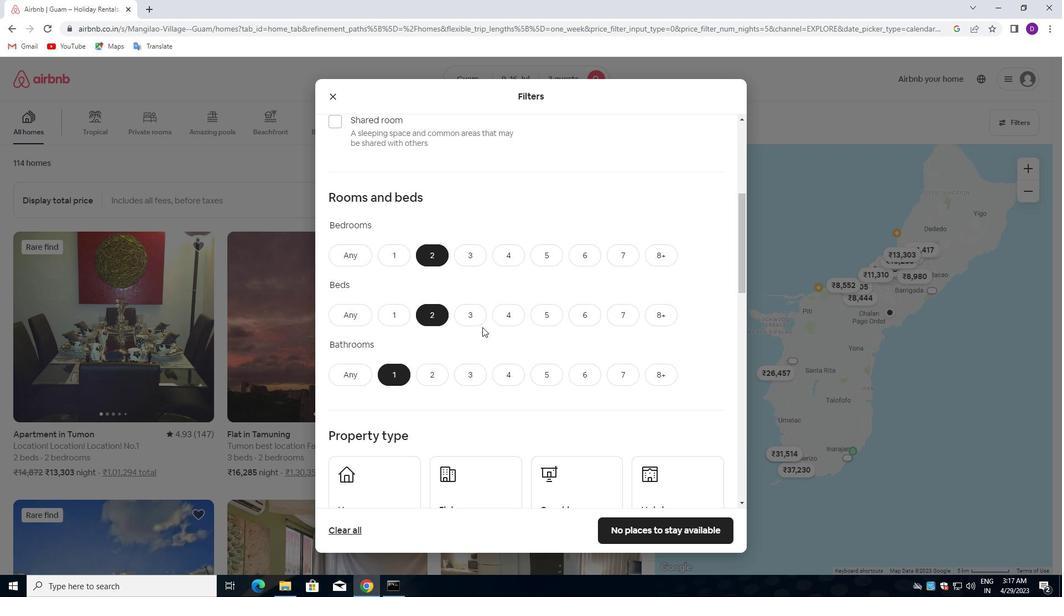
Action: Mouse moved to (493, 334)
Screenshot: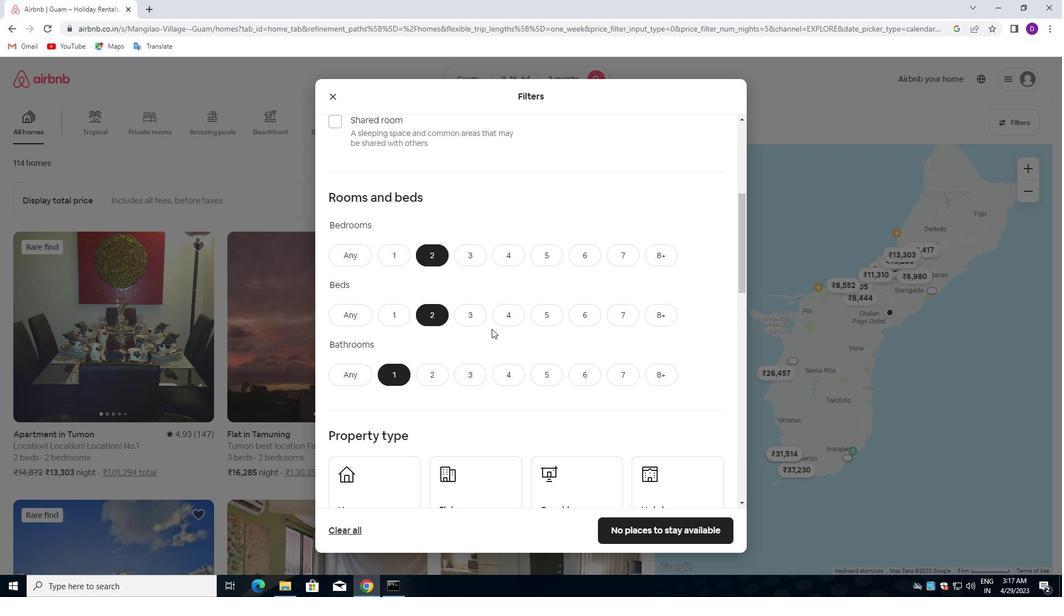 
Action: Mouse scrolled (493, 334) with delta (0, 0)
Screenshot: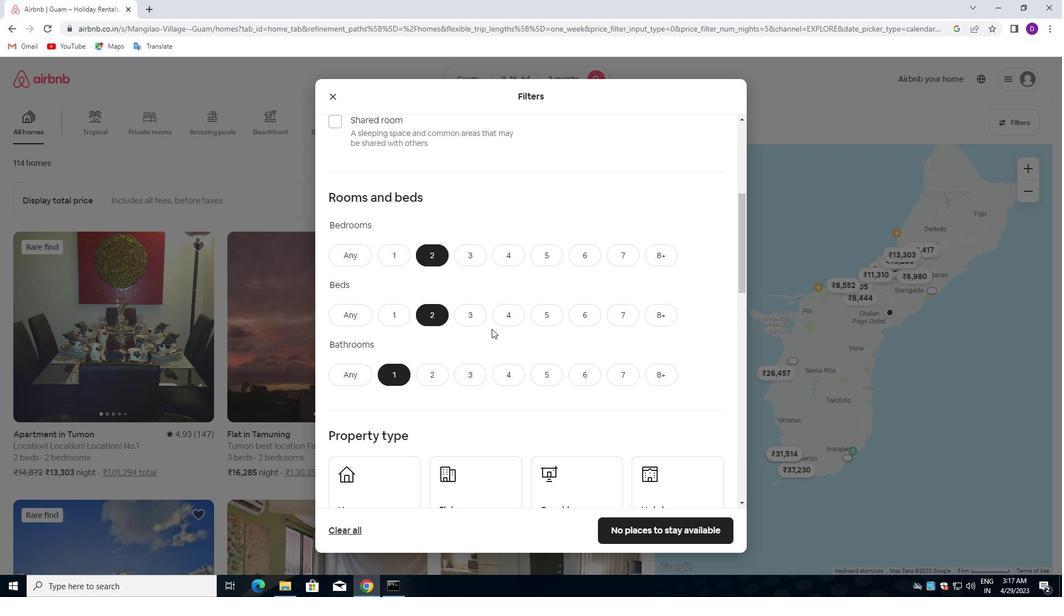 
Action: Mouse moved to (490, 340)
Screenshot: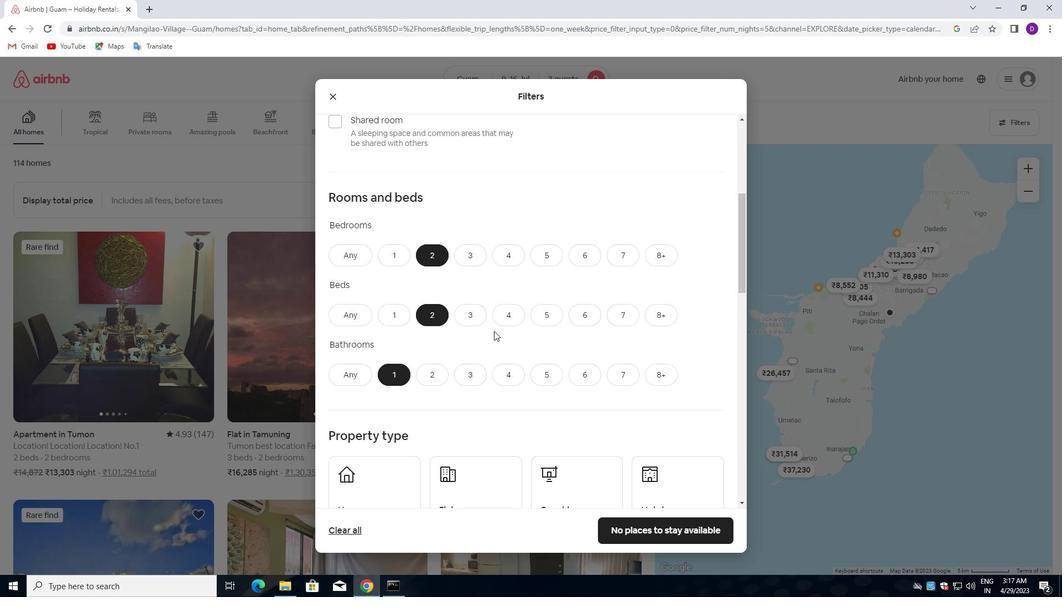 
Action: Mouse scrolled (490, 340) with delta (0, 0)
Screenshot: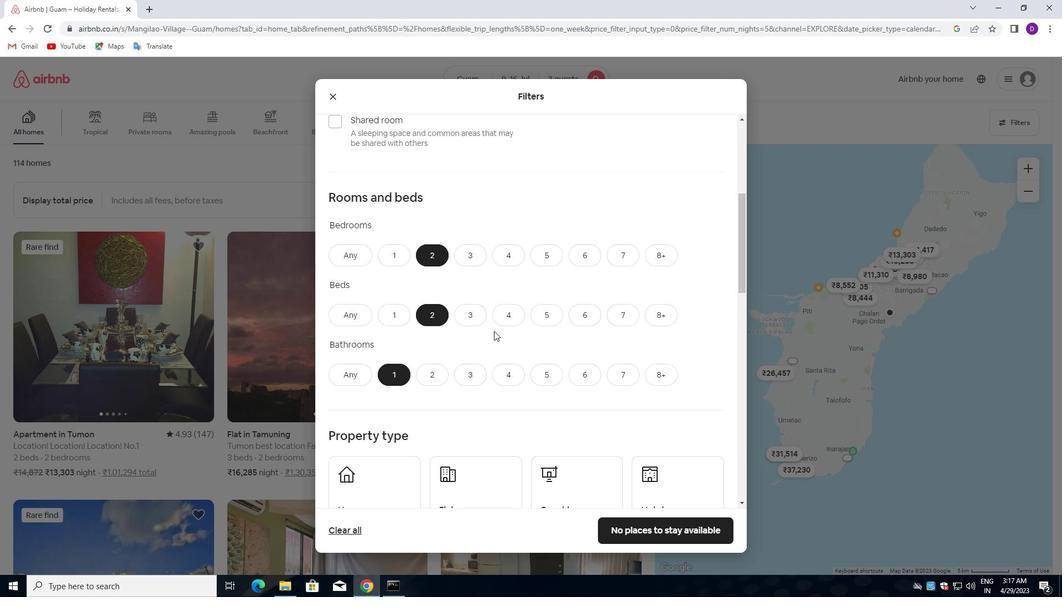 
Action: Mouse moved to (378, 336)
Screenshot: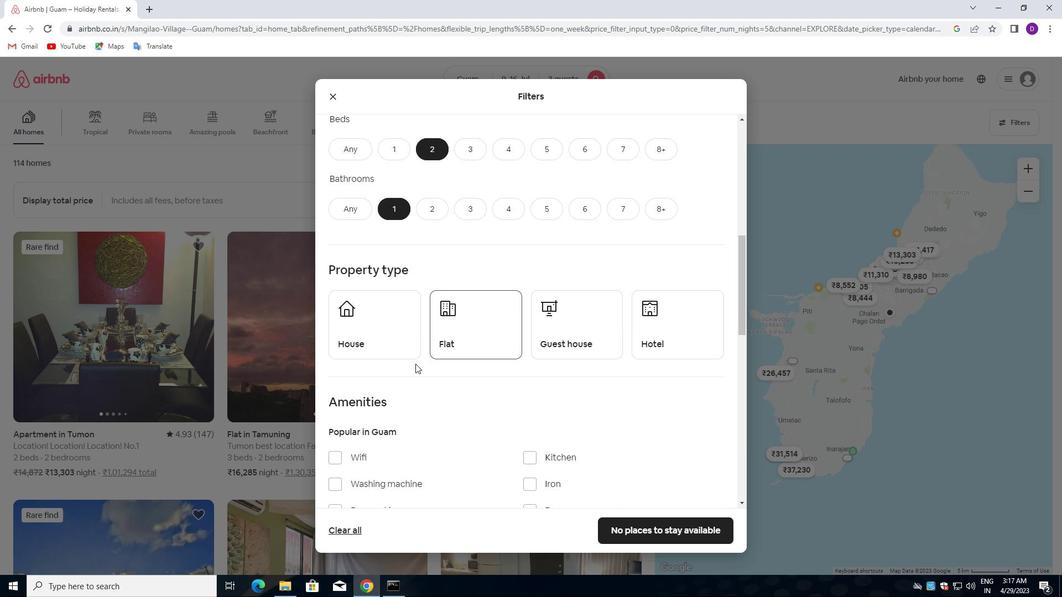 
Action: Mouse pressed left at (378, 336)
Screenshot: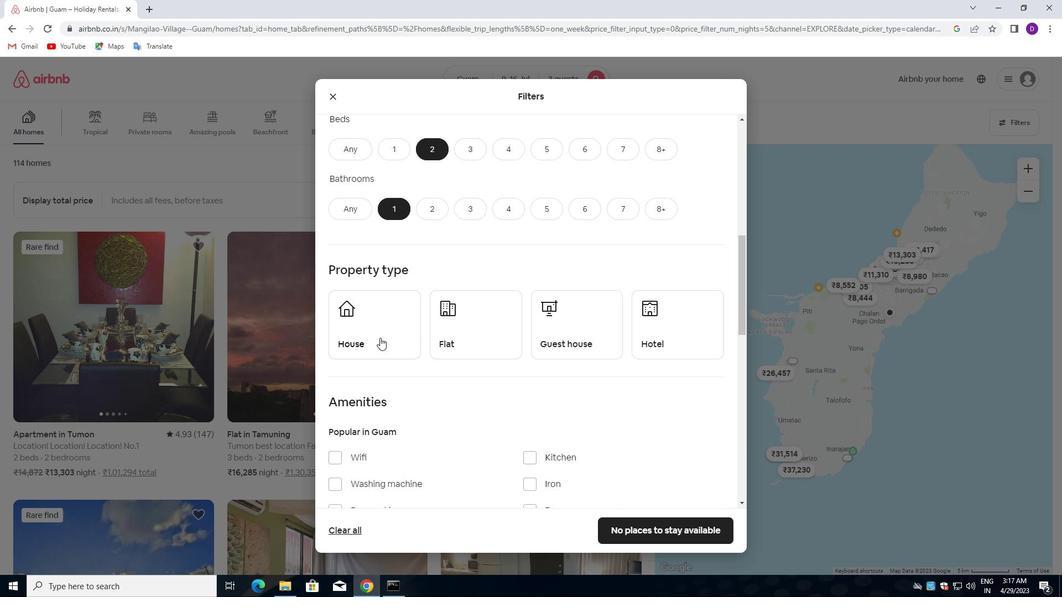 
Action: Mouse moved to (453, 331)
Screenshot: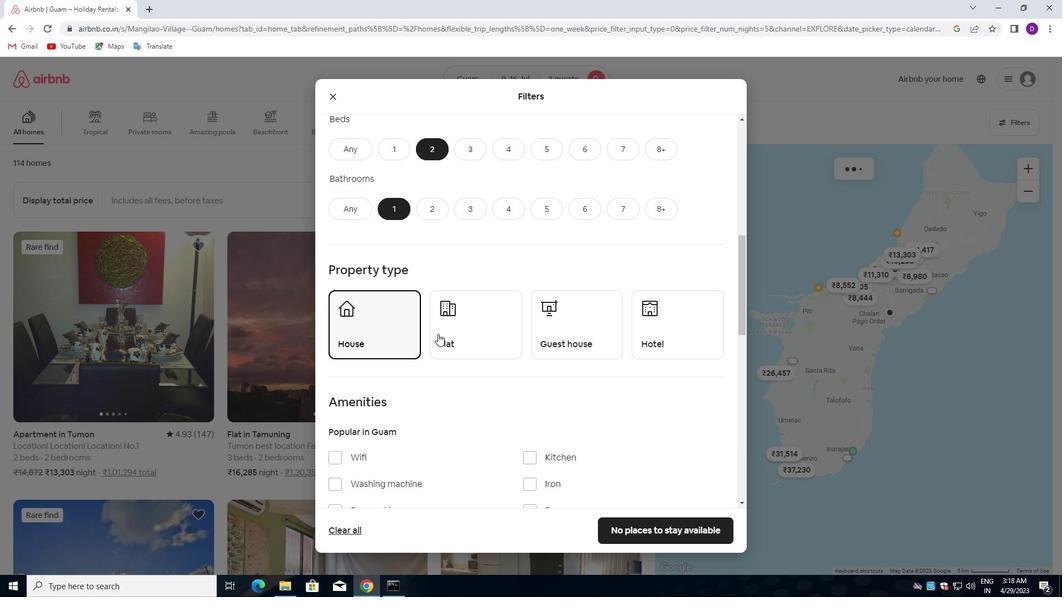 
Action: Mouse pressed left at (453, 331)
Screenshot: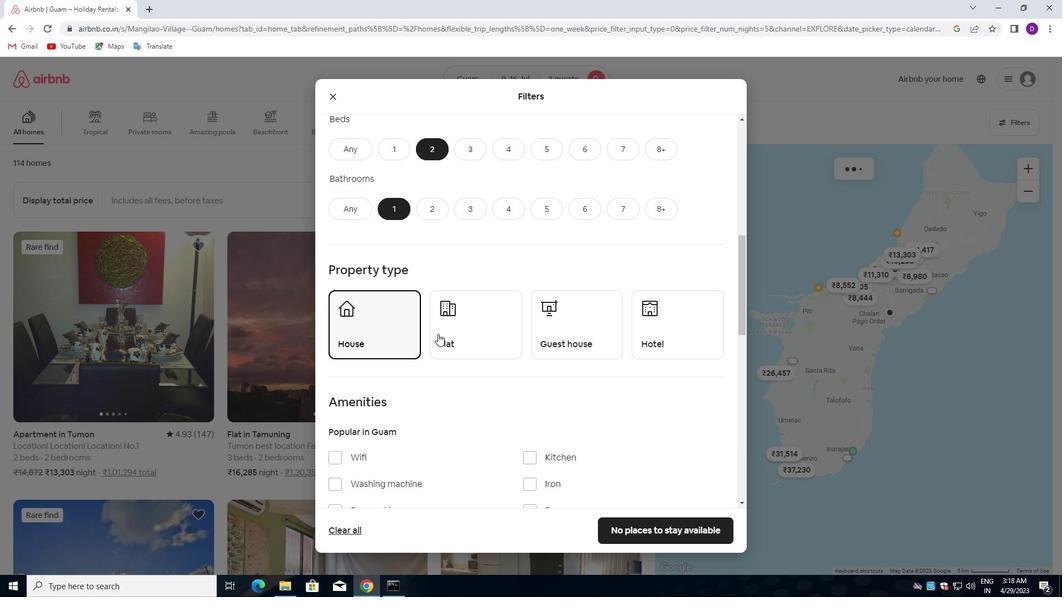 
Action: Mouse moved to (543, 330)
Screenshot: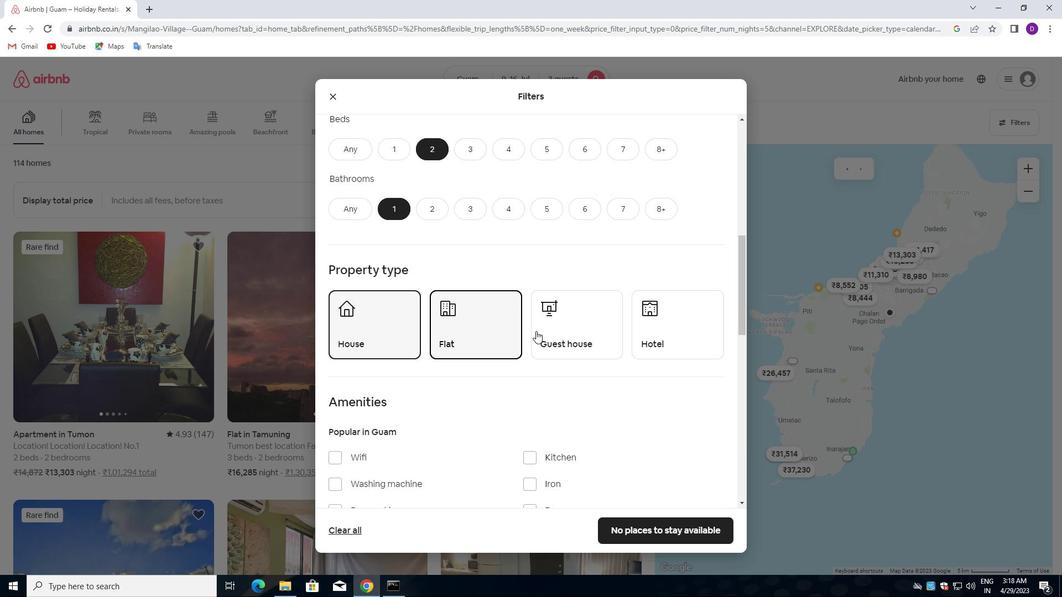 
Action: Mouse pressed left at (543, 330)
Screenshot: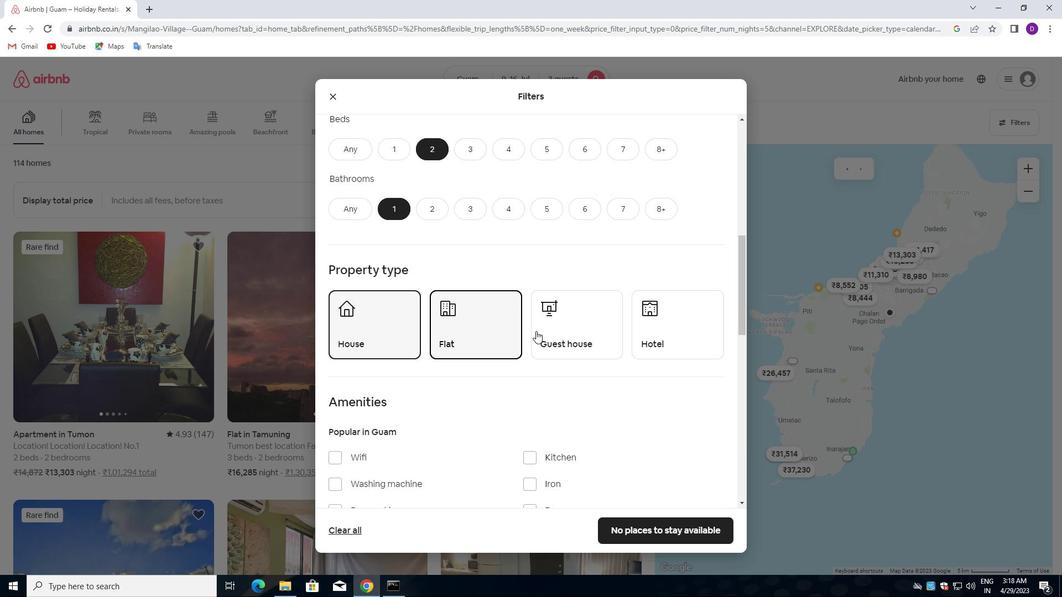 
Action: Mouse moved to (553, 345)
Screenshot: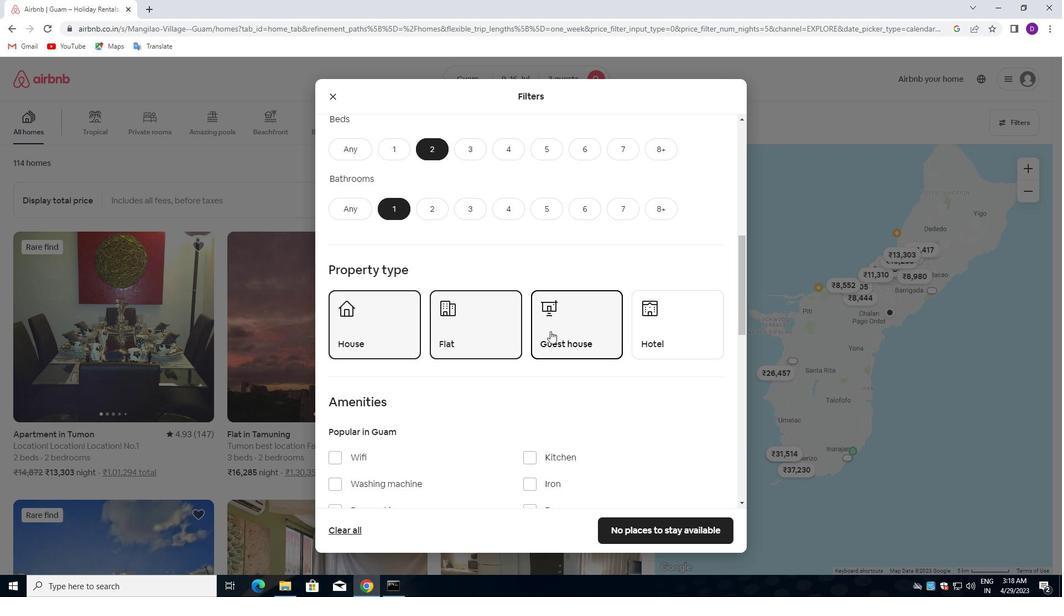 
Action: Mouse scrolled (553, 344) with delta (0, 0)
Screenshot: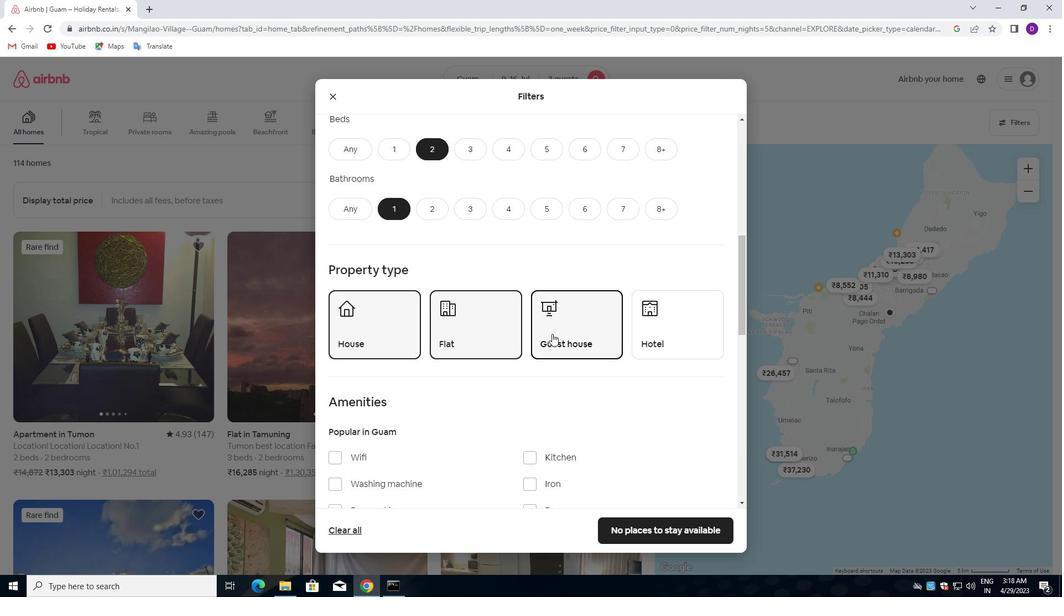 
Action: Mouse moved to (552, 347)
Screenshot: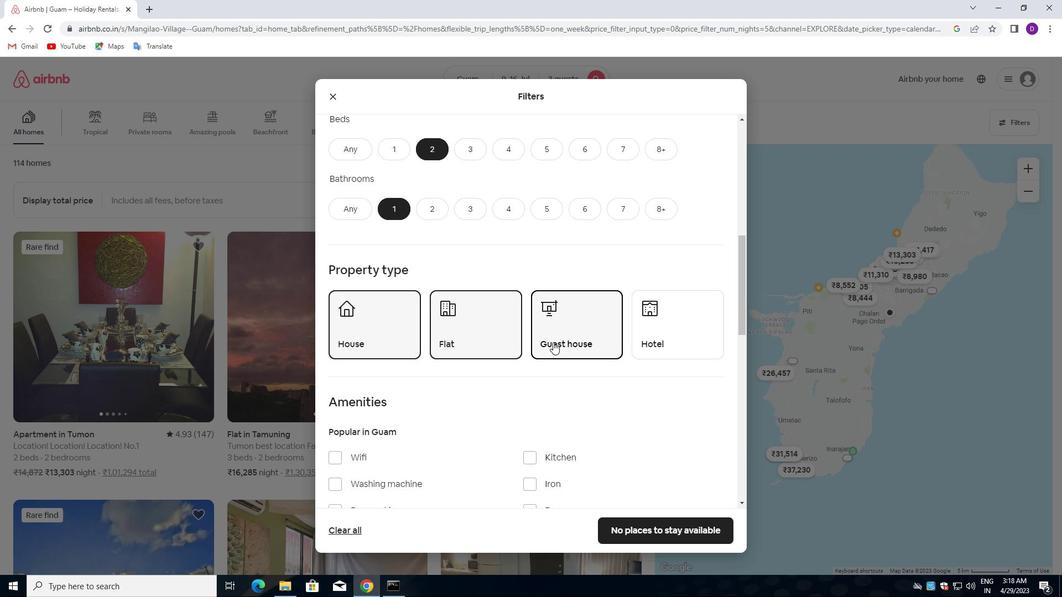 
Action: Mouse scrolled (552, 347) with delta (0, 0)
Screenshot: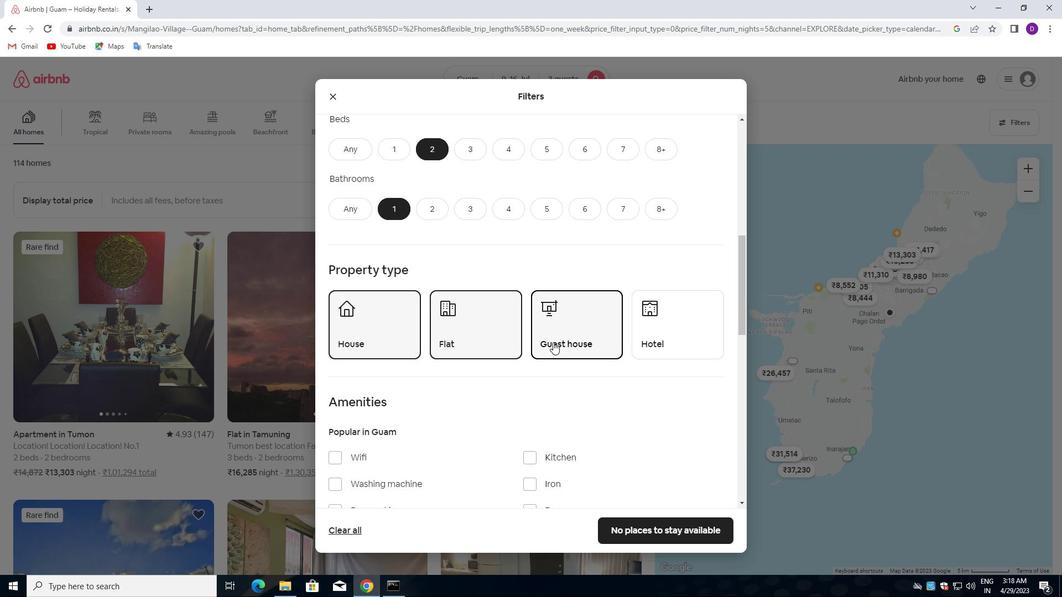 
Action: Mouse moved to (551, 348)
Screenshot: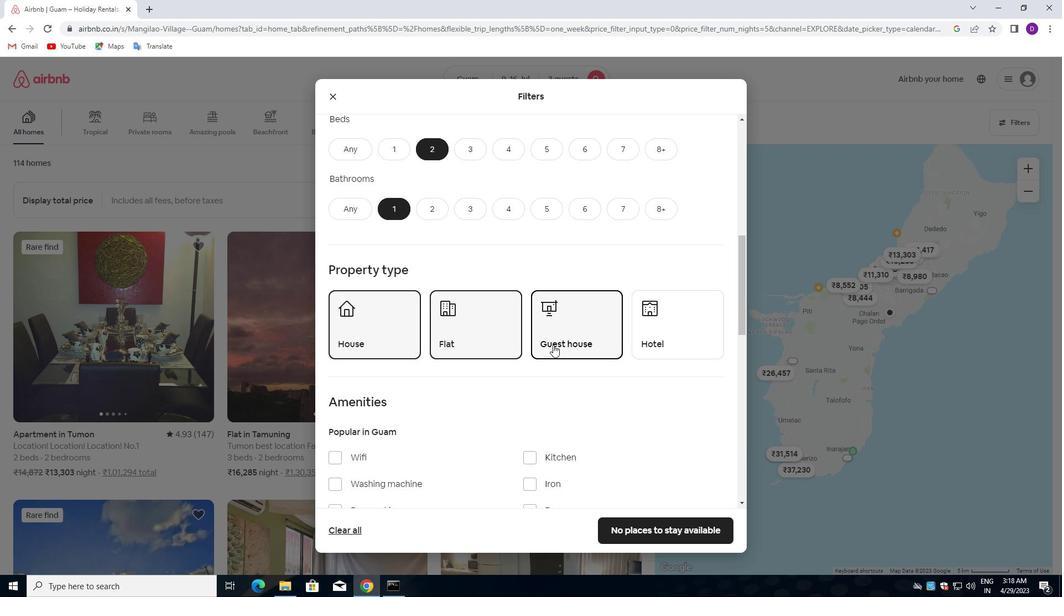 
Action: Mouse scrolled (551, 347) with delta (0, 0)
Screenshot: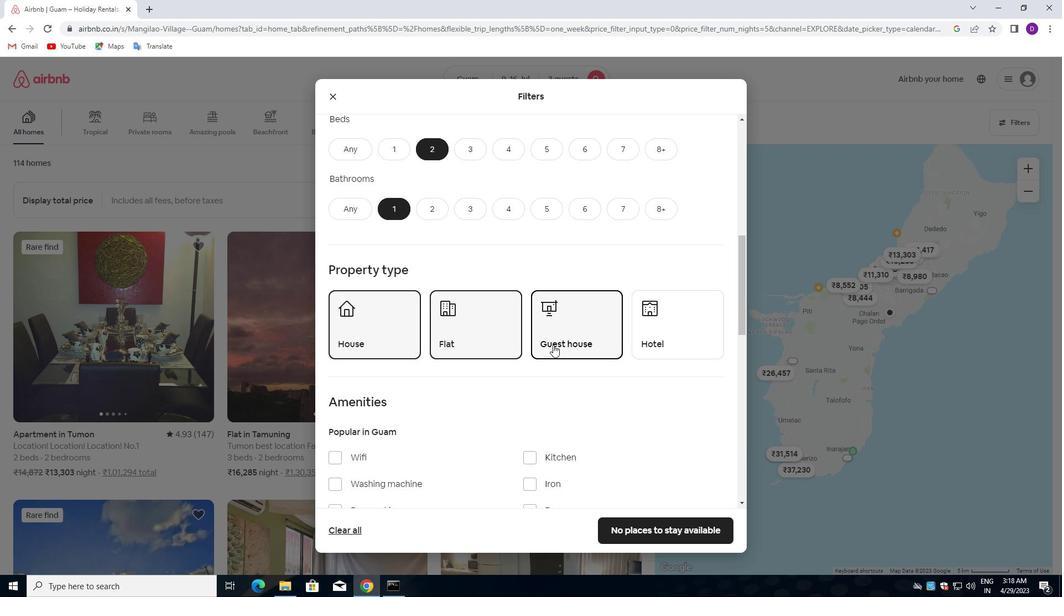 
Action: Mouse moved to (549, 349)
Screenshot: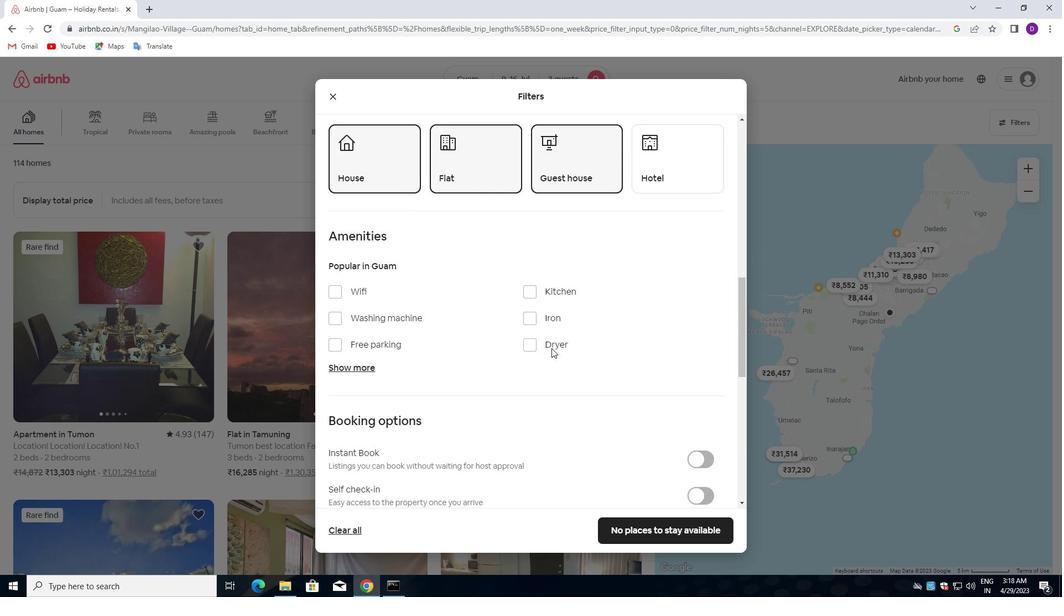 
Action: Mouse scrolled (549, 349) with delta (0, 0)
Screenshot: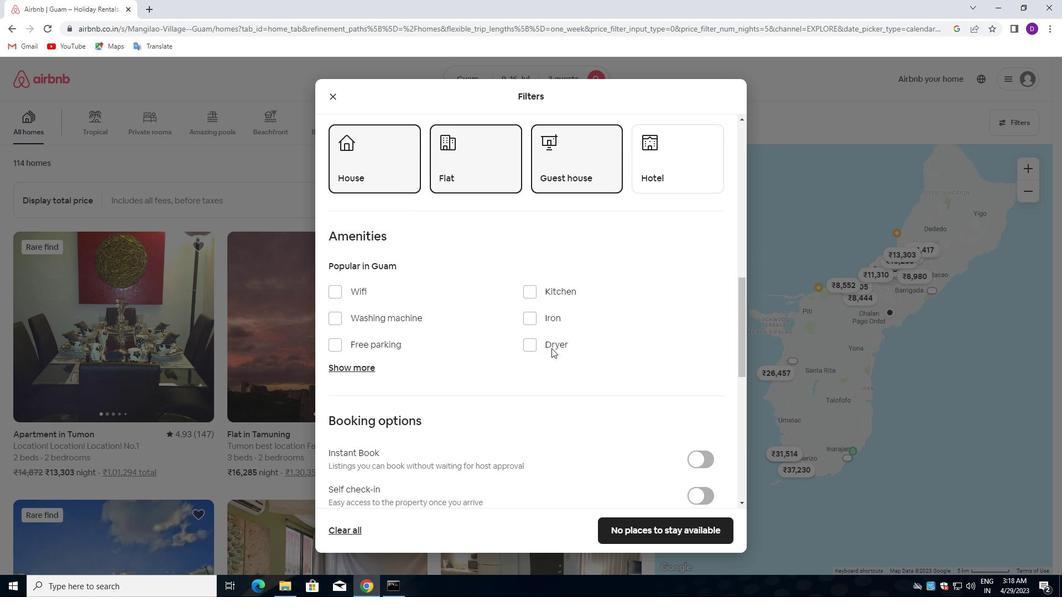 
Action: Mouse moved to (547, 350)
Screenshot: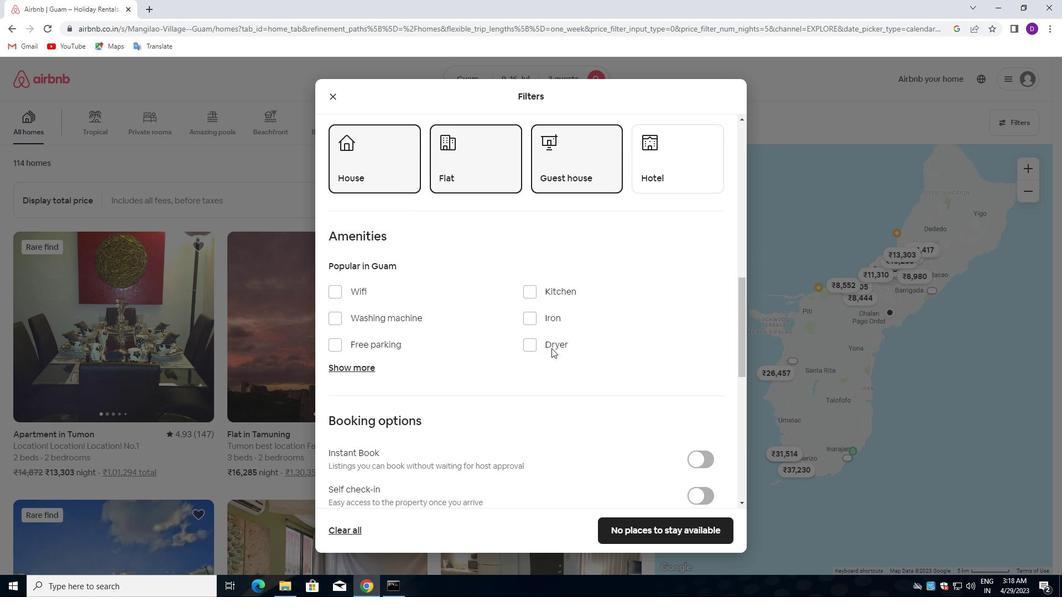 
Action: Mouse scrolled (547, 349) with delta (0, 0)
Screenshot: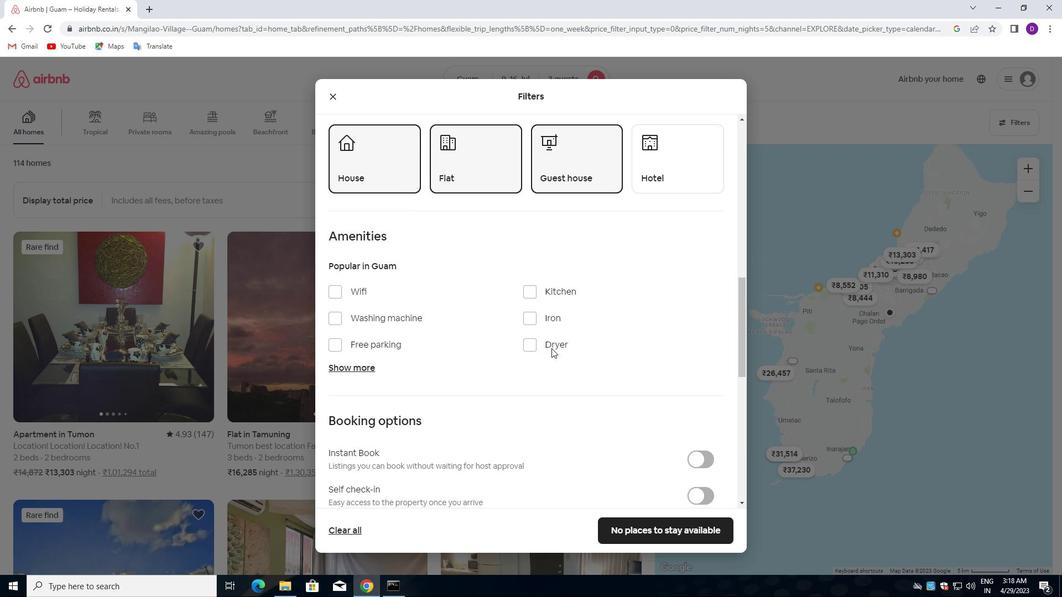 
Action: Mouse moved to (546, 351)
Screenshot: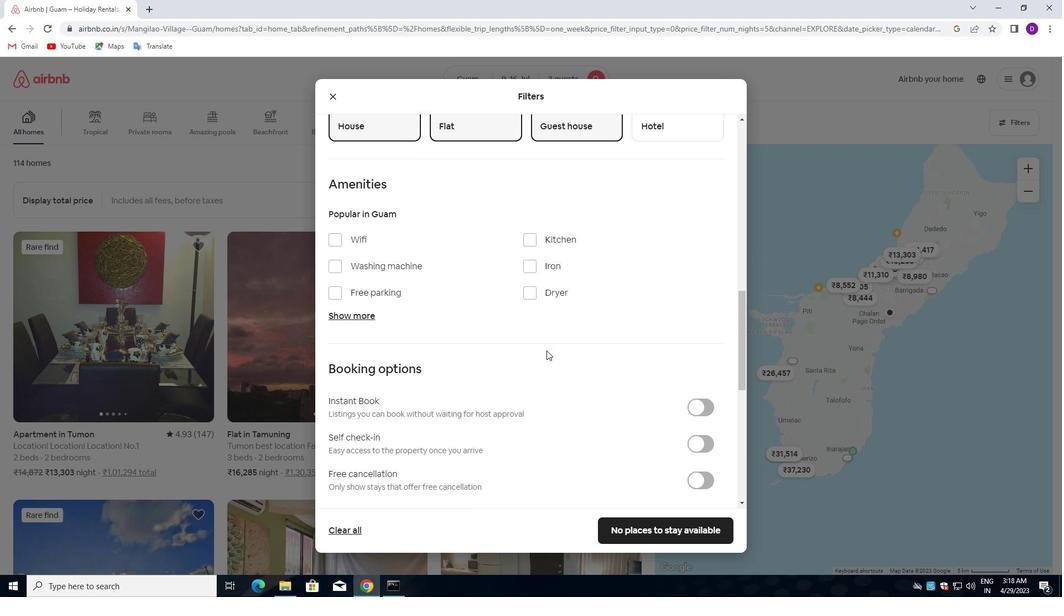 
Action: Mouse scrolled (546, 350) with delta (0, 0)
Screenshot: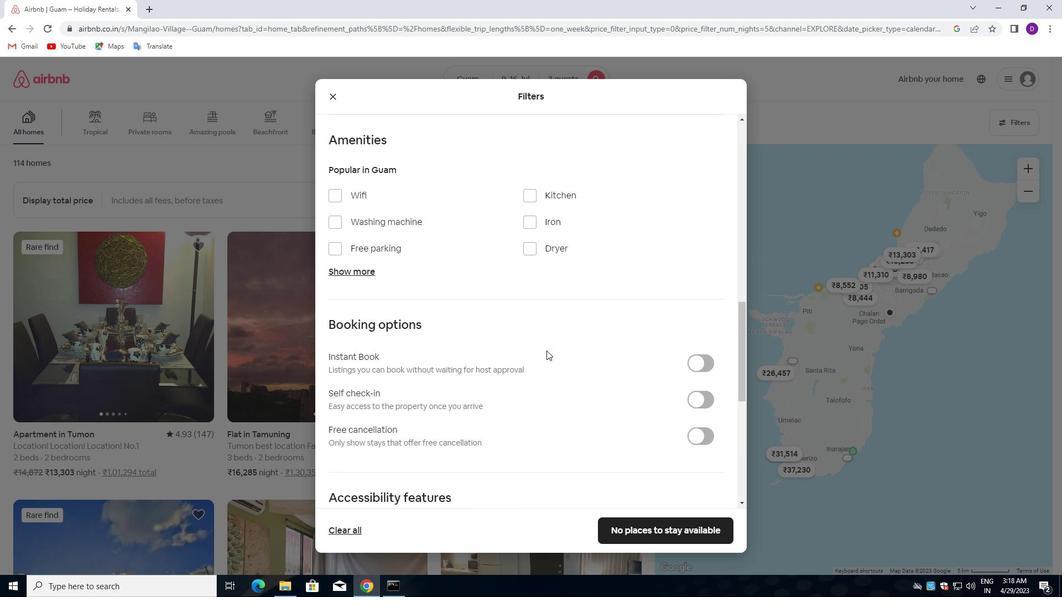
Action: Mouse moved to (700, 327)
Screenshot: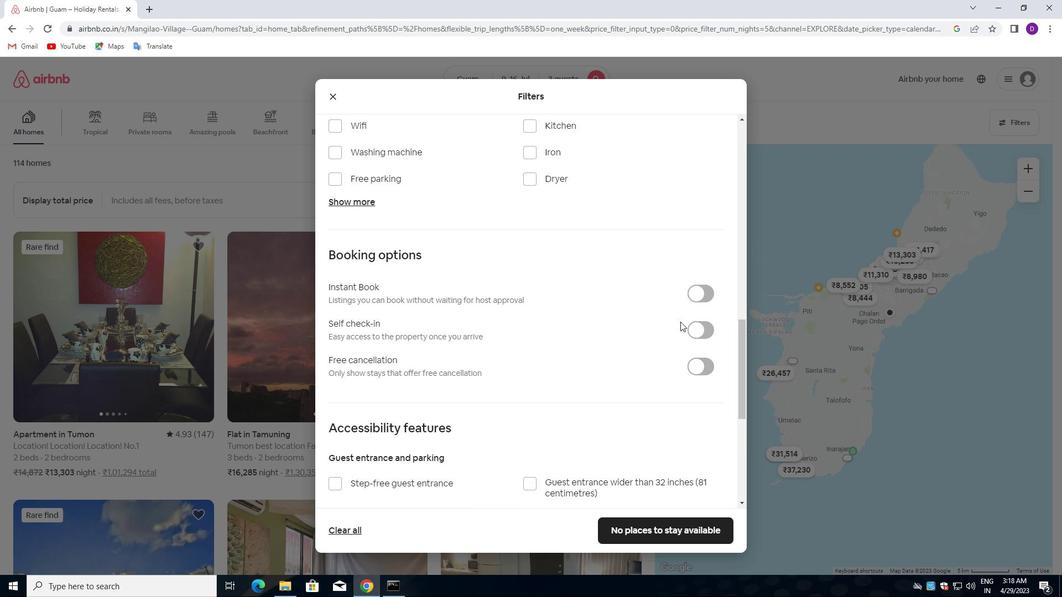 
Action: Mouse pressed left at (700, 327)
Screenshot: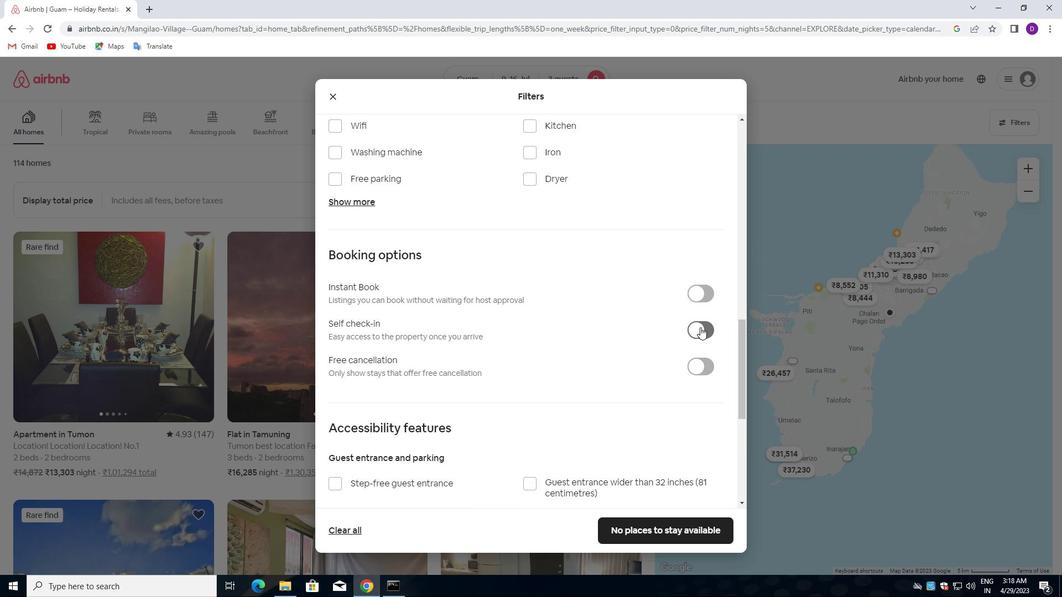 
Action: Mouse moved to (491, 345)
Screenshot: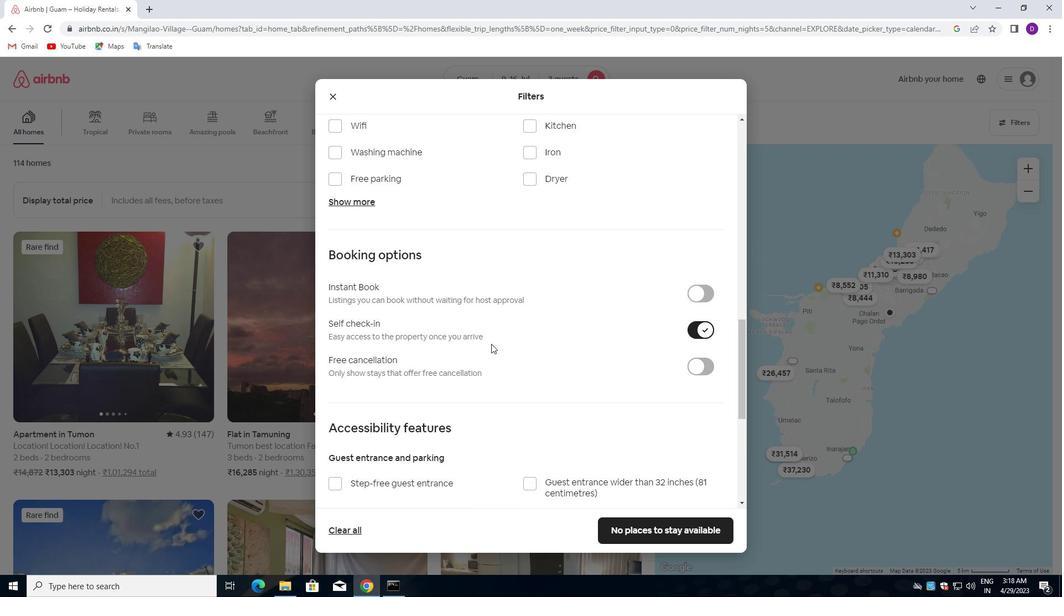 
Action: Mouse scrolled (491, 344) with delta (0, 0)
Screenshot: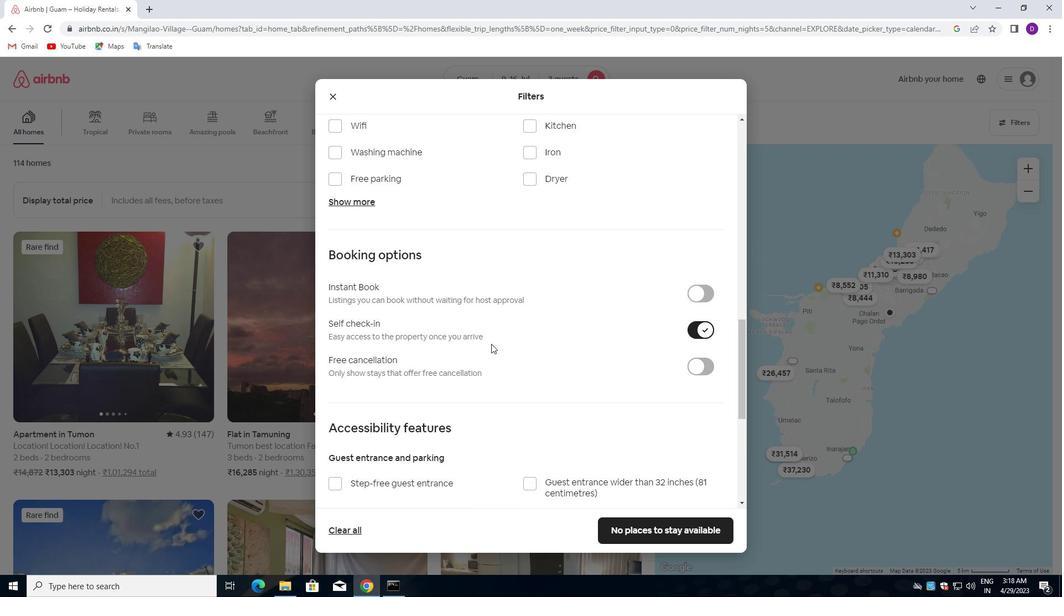 
Action: Mouse moved to (492, 345)
Screenshot: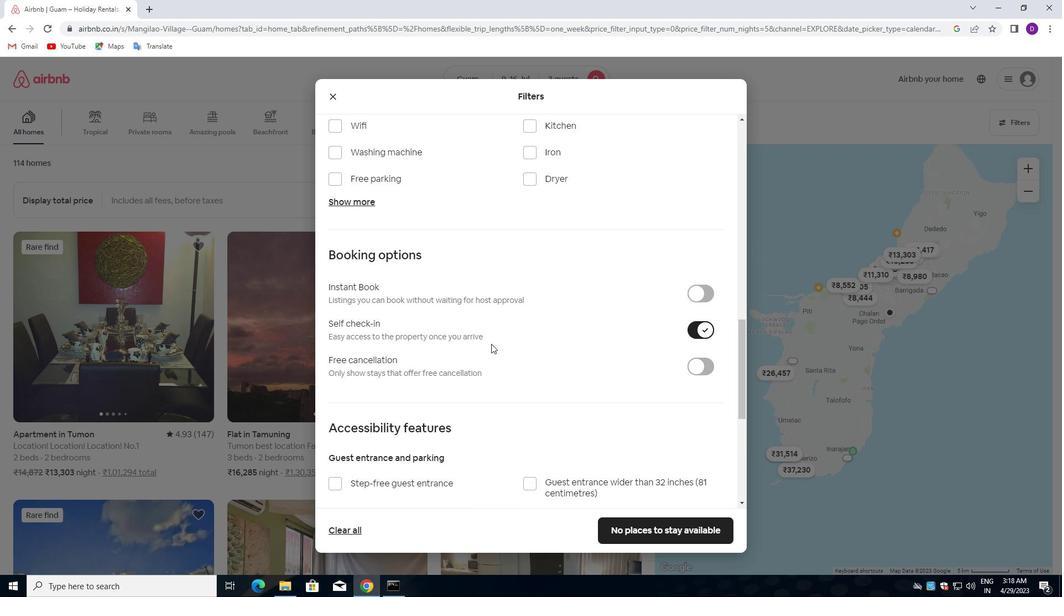 
Action: Mouse scrolled (492, 345) with delta (0, 0)
Screenshot: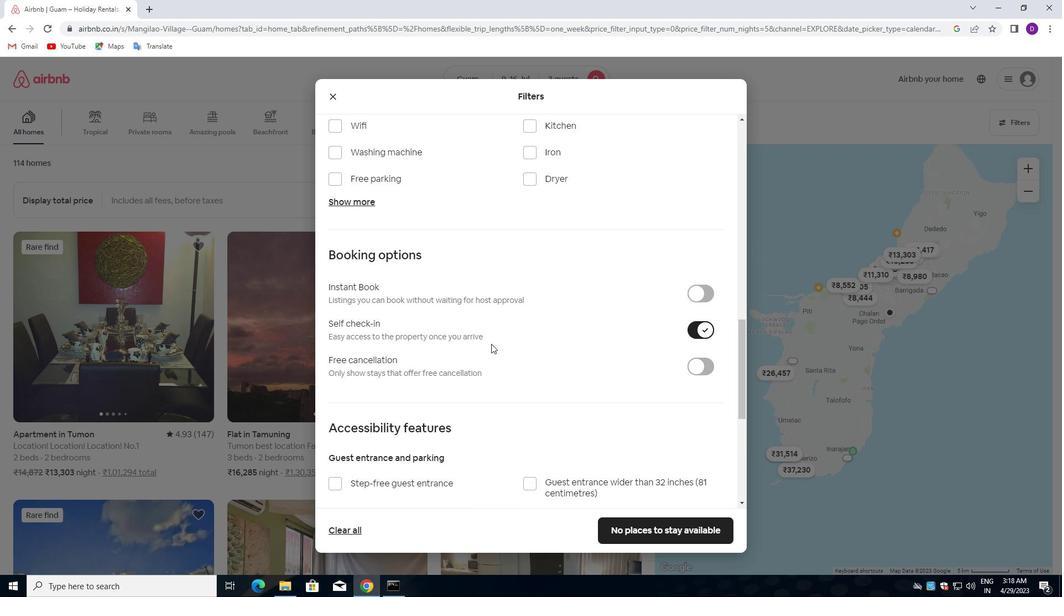 
Action: Mouse moved to (492, 346)
Screenshot: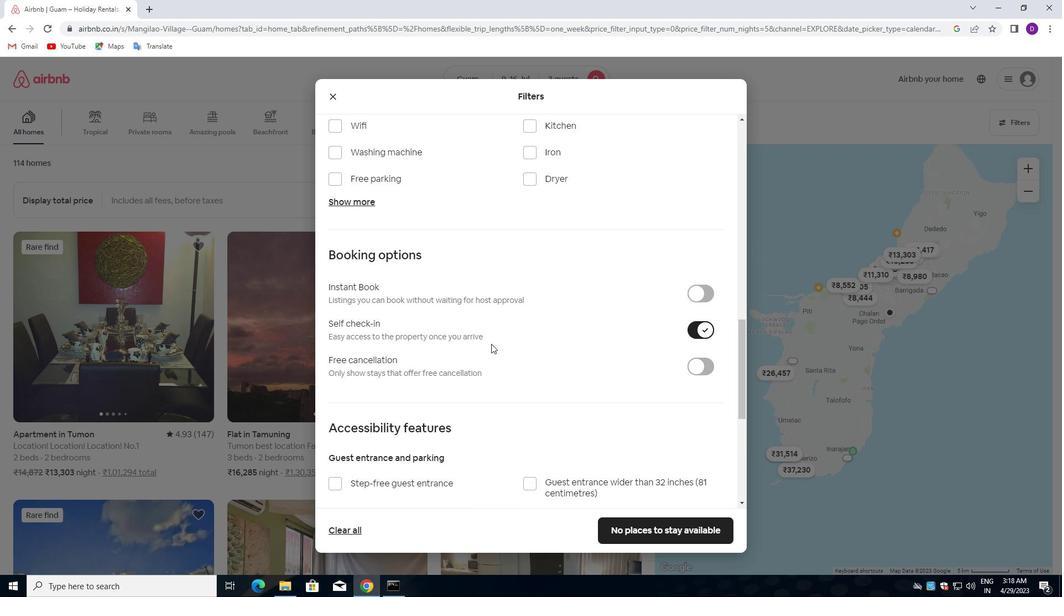 
Action: Mouse scrolled (492, 345) with delta (0, 0)
Screenshot: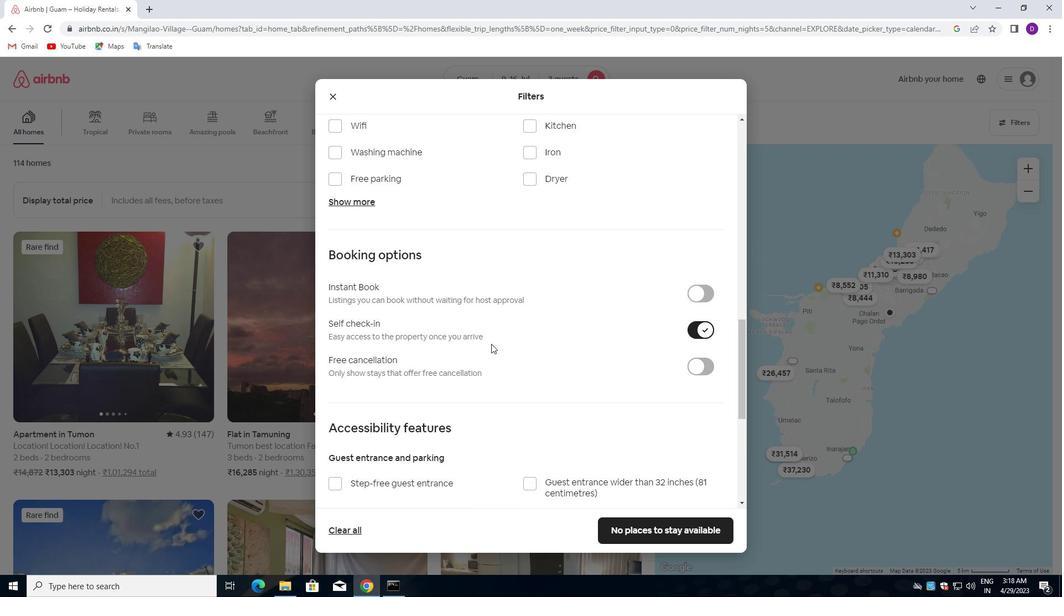
Action: Mouse moved to (492, 346)
Screenshot: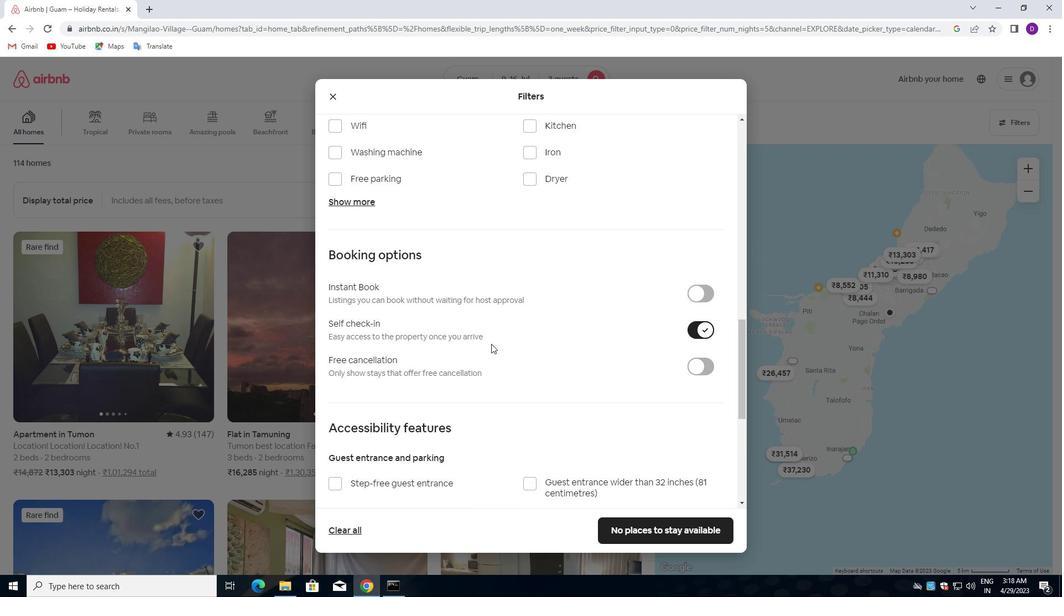 
Action: Mouse scrolled (492, 346) with delta (0, 0)
Screenshot: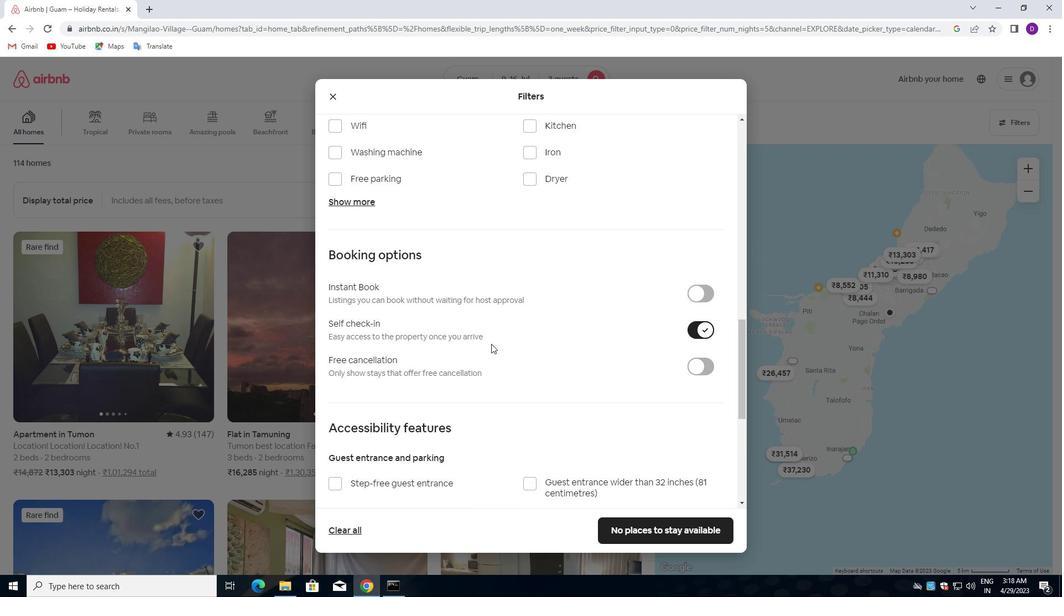 
Action: Mouse scrolled (492, 346) with delta (0, 0)
Screenshot: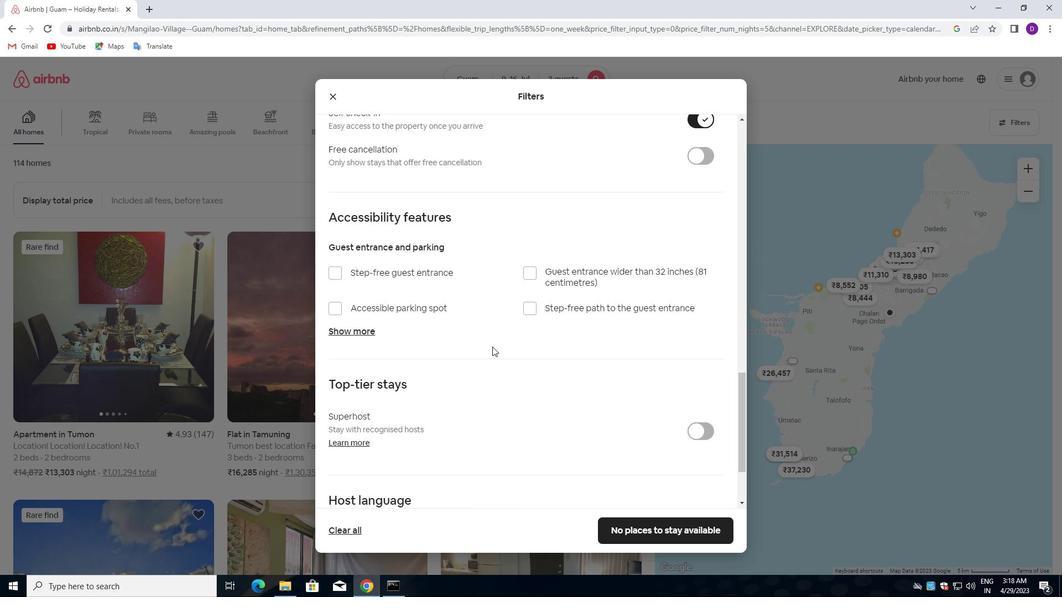 
Action: Mouse moved to (492, 347)
Screenshot: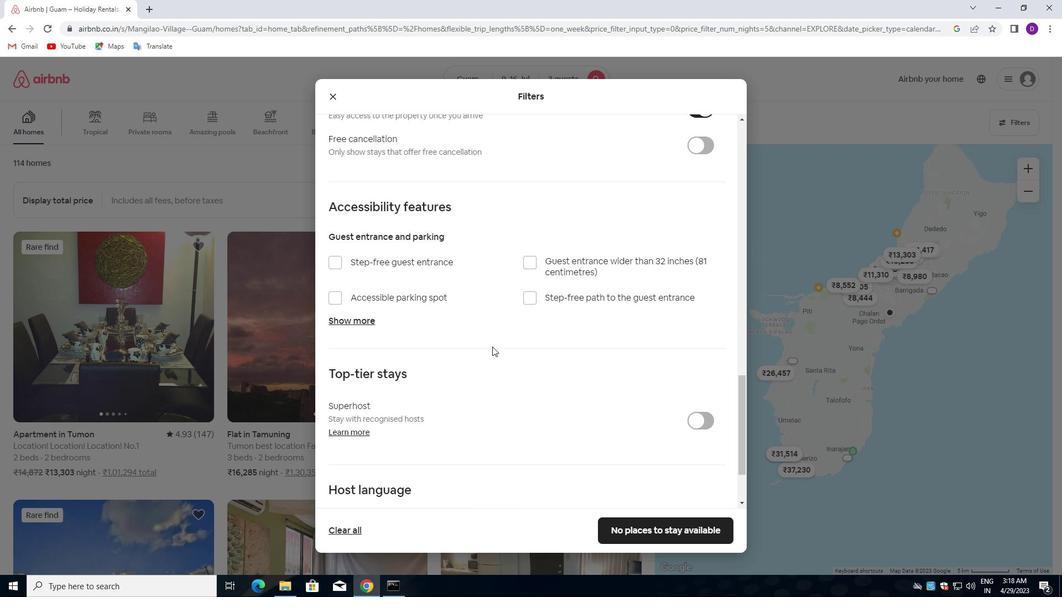
Action: Mouse scrolled (492, 347) with delta (0, 0)
Screenshot: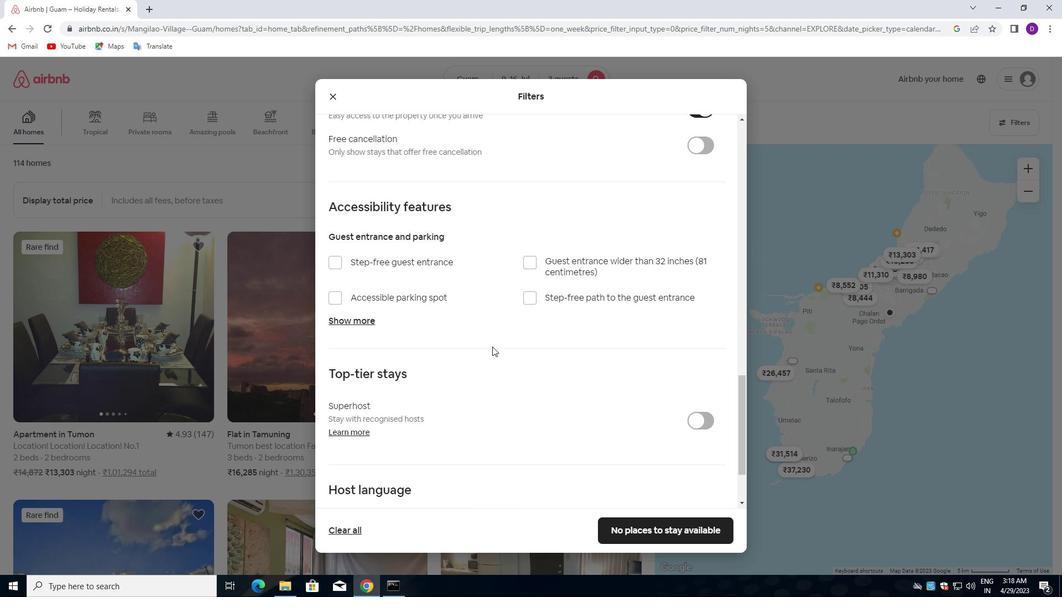 
Action: Mouse moved to (492, 347)
Screenshot: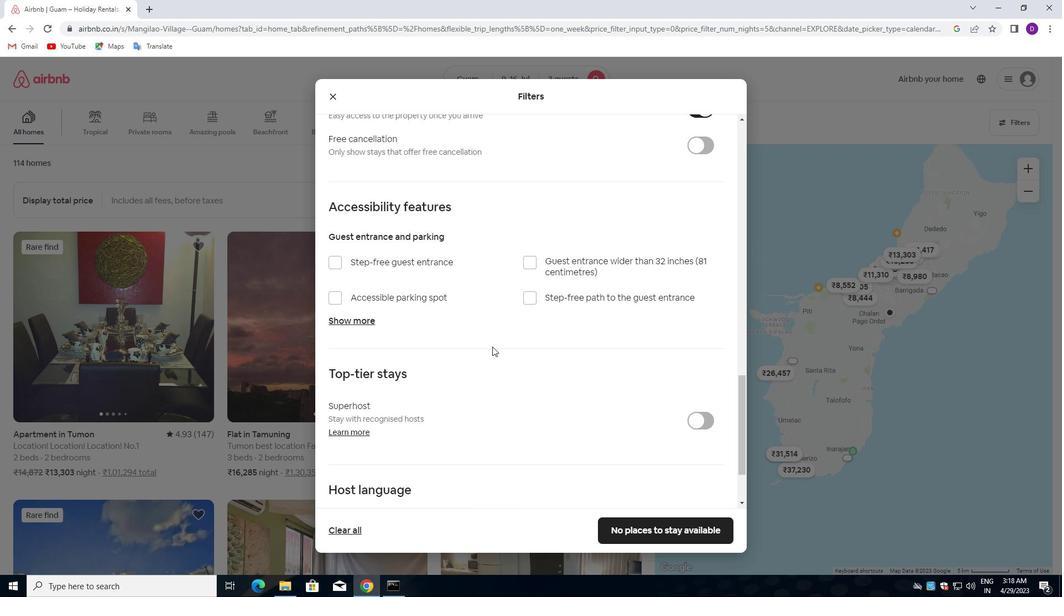 
Action: Mouse scrolled (492, 347) with delta (0, 0)
Screenshot: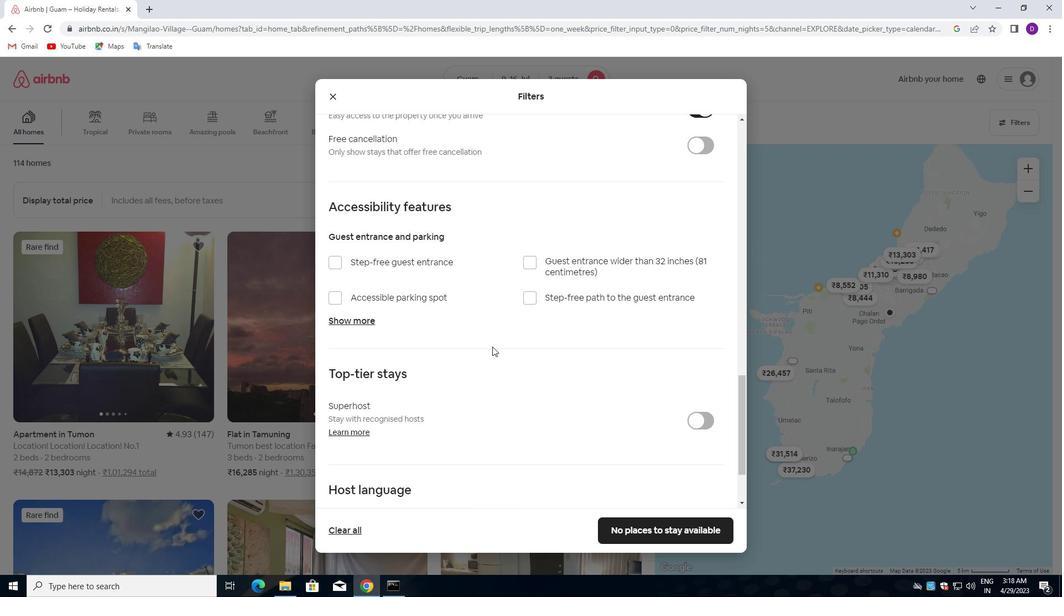 
Action: Mouse scrolled (492, 347) with delta (0, 0)
Screenshot: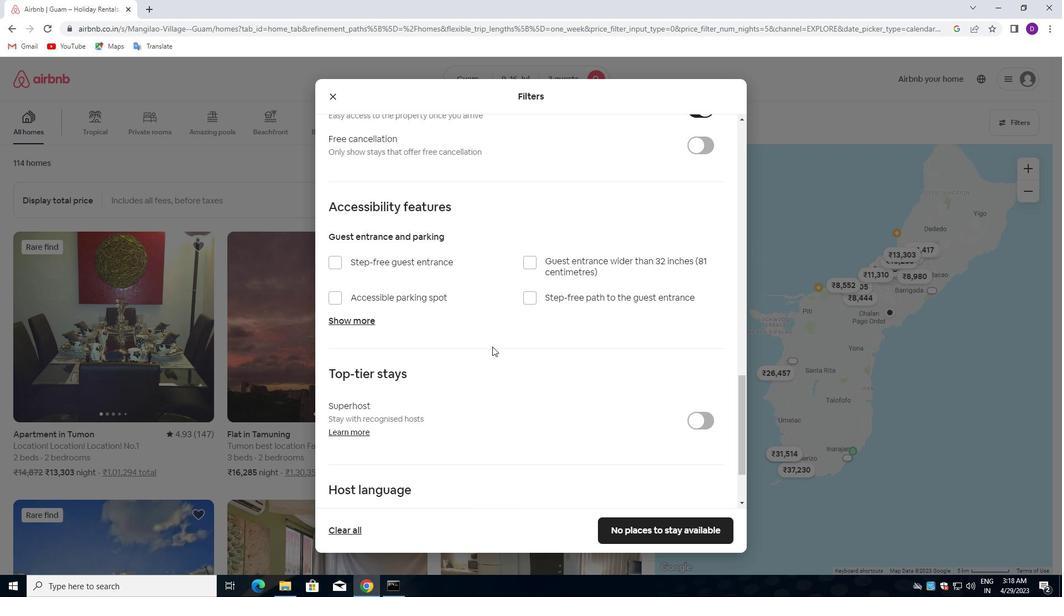 
Action: Mouse scrolled (492, 347) with delta (0, 0)
Screenshot: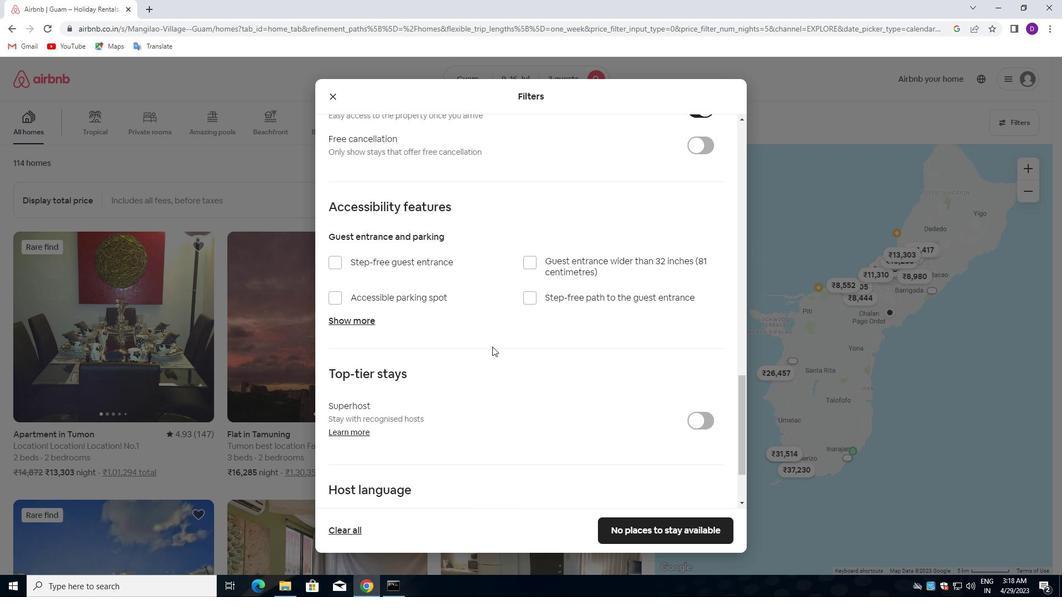 
Action: Mouse moved to (492, 349)
Screenshot: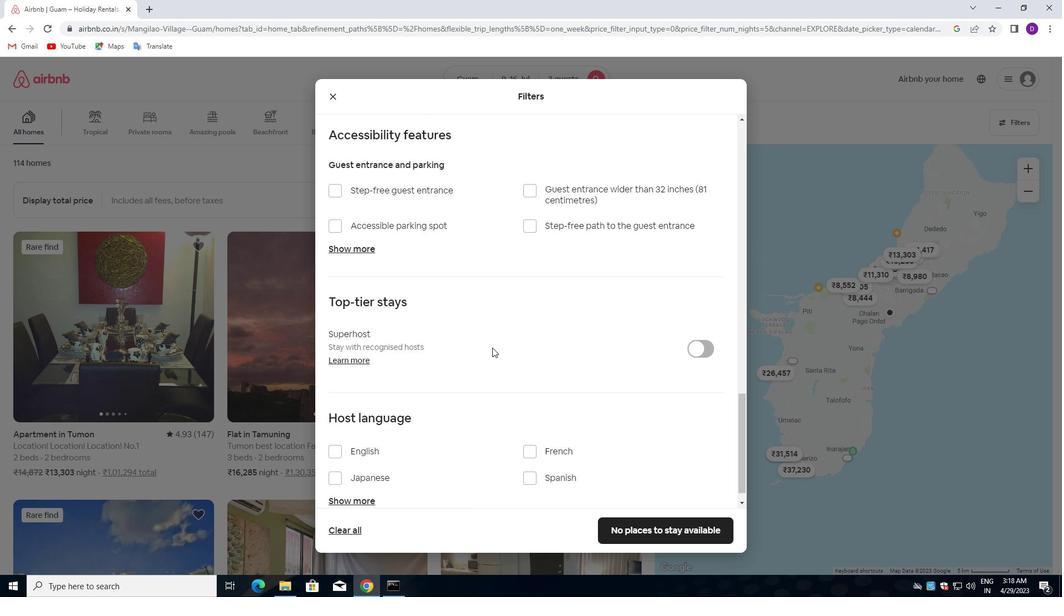 
Action: Mouse scrolled (492, 349) with delta (0, 0)
Screenshot: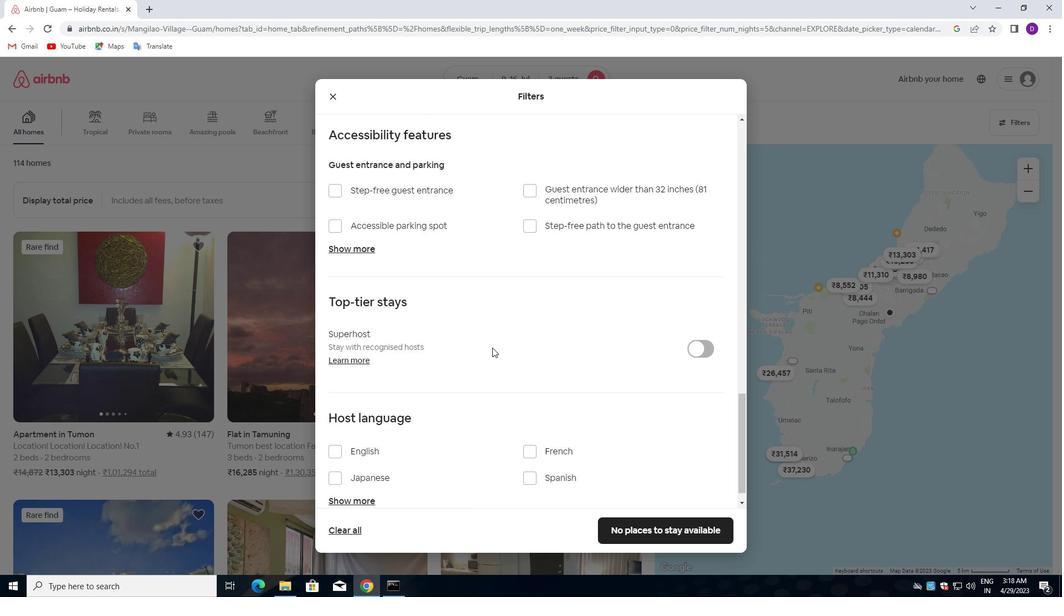 
Action: Mouse moved to (492, 352)
Screenshot: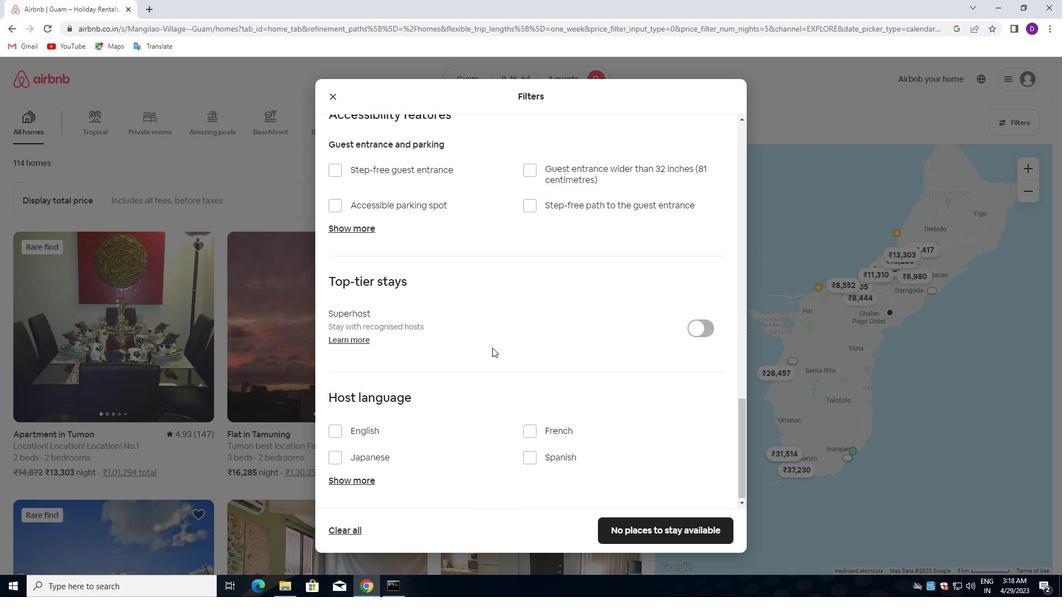 
Action: Mouse scrolled (492, 352) with delta (0, 0)
Screenshot: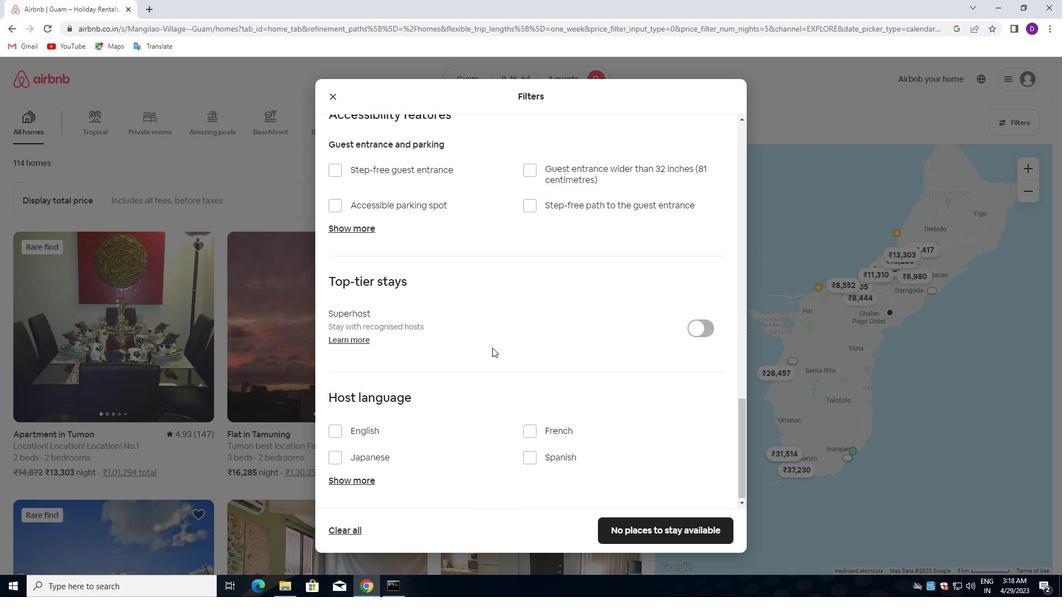 
Action: Mouse moved to (492, 358)
Screenshot: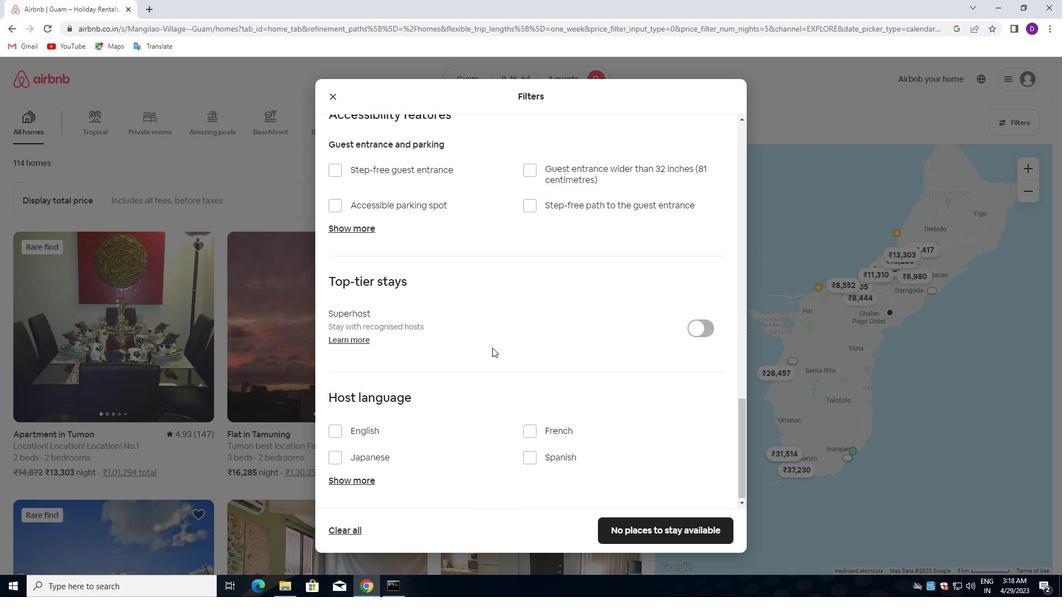 
Action: Mouse scrolled (492, 358) with delta (0, 0)
Screenshot: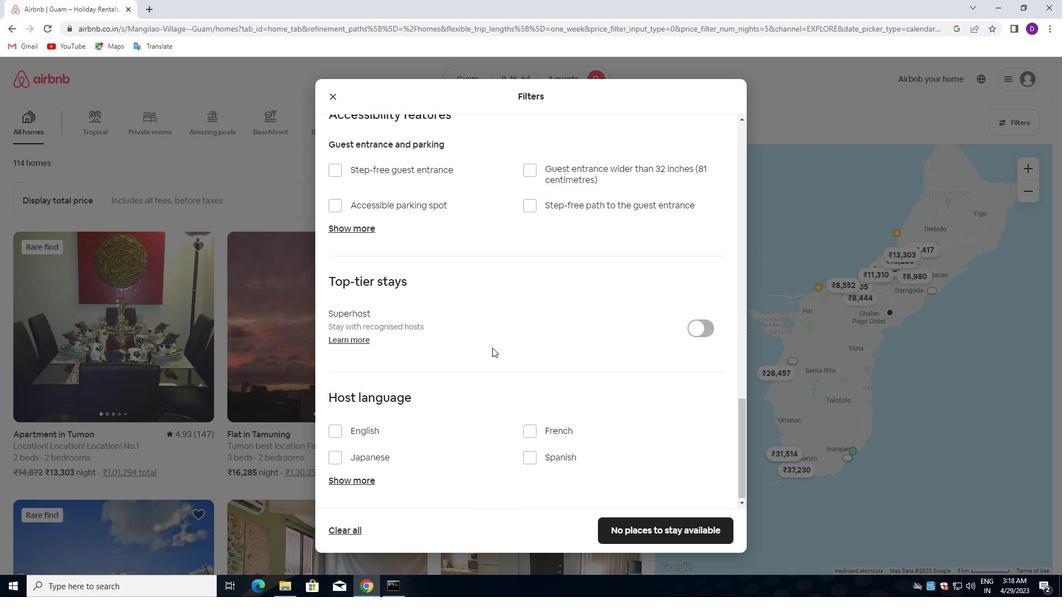
Action: Mouse moved to (486, 371)
Screenshot: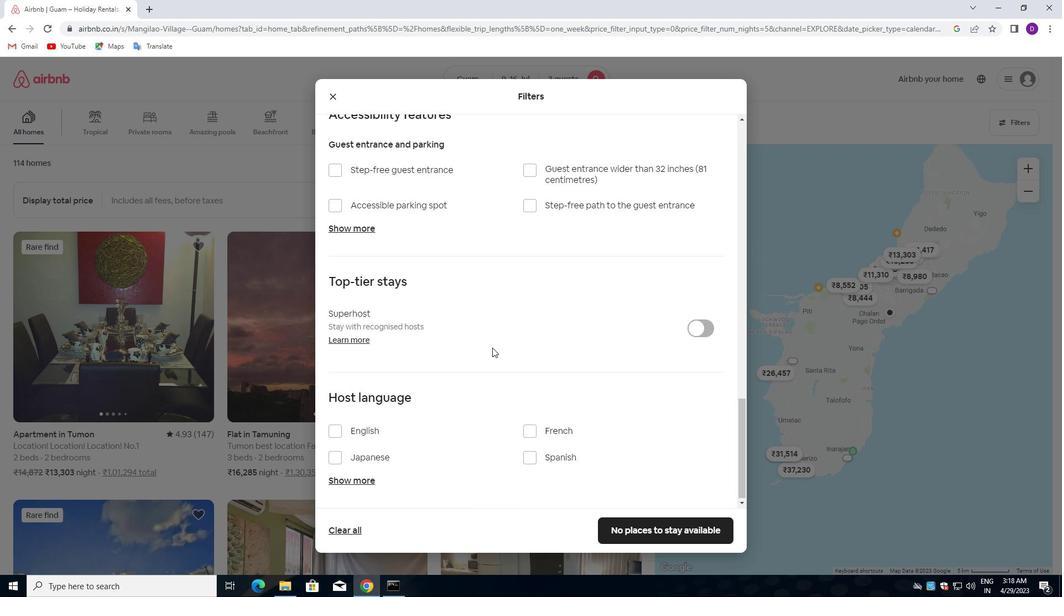 
Action: Mouse scrolled (486, 371) with delta (0, 0)
Screenshot: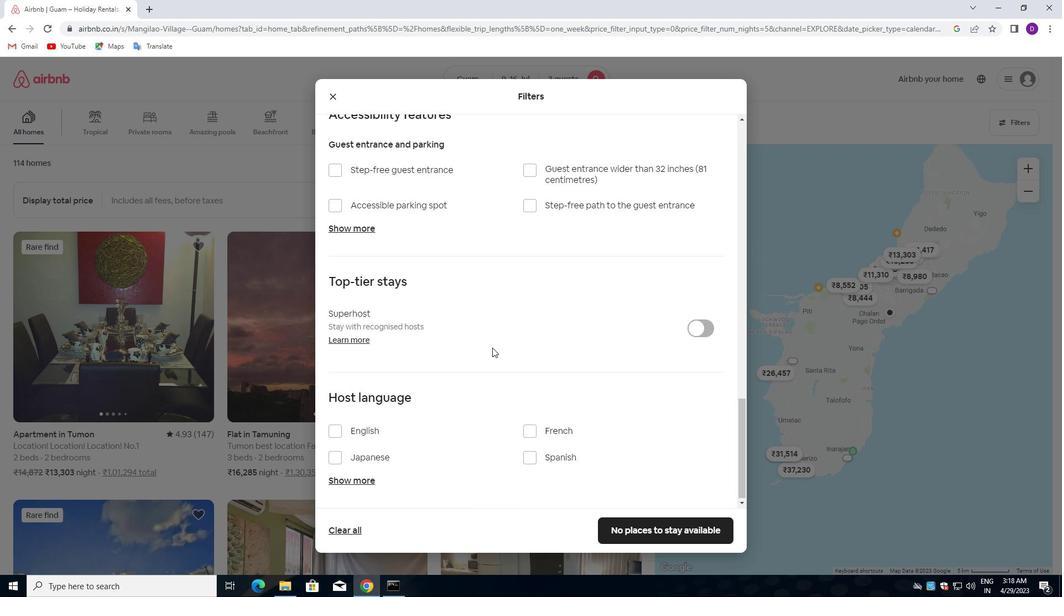 
Action: Mouse moved to (333, 430)
Screenshot: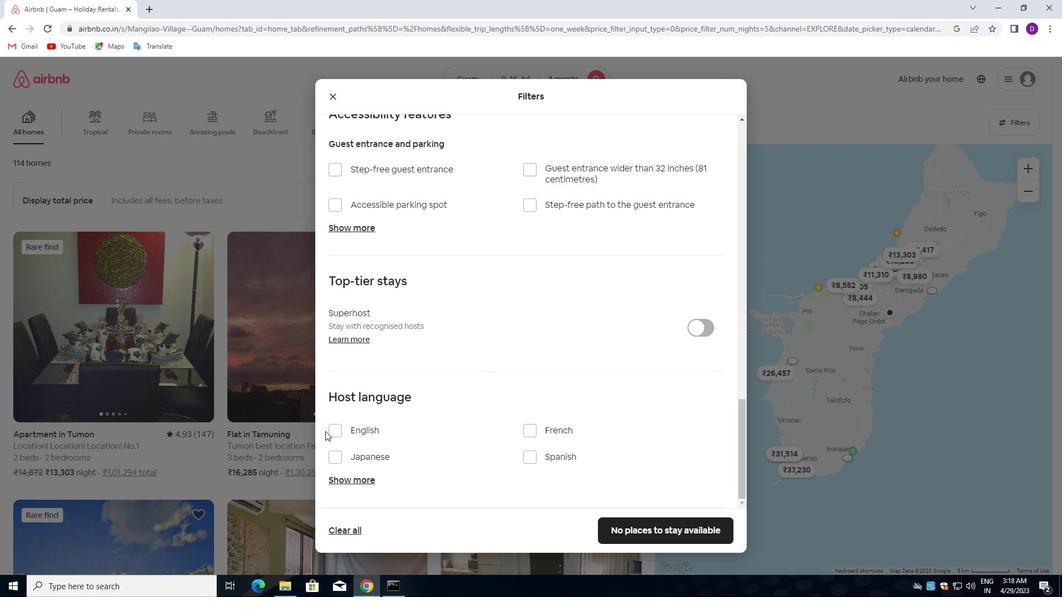 
Action: Mouse pressed left at (333, 430)
Screenshot: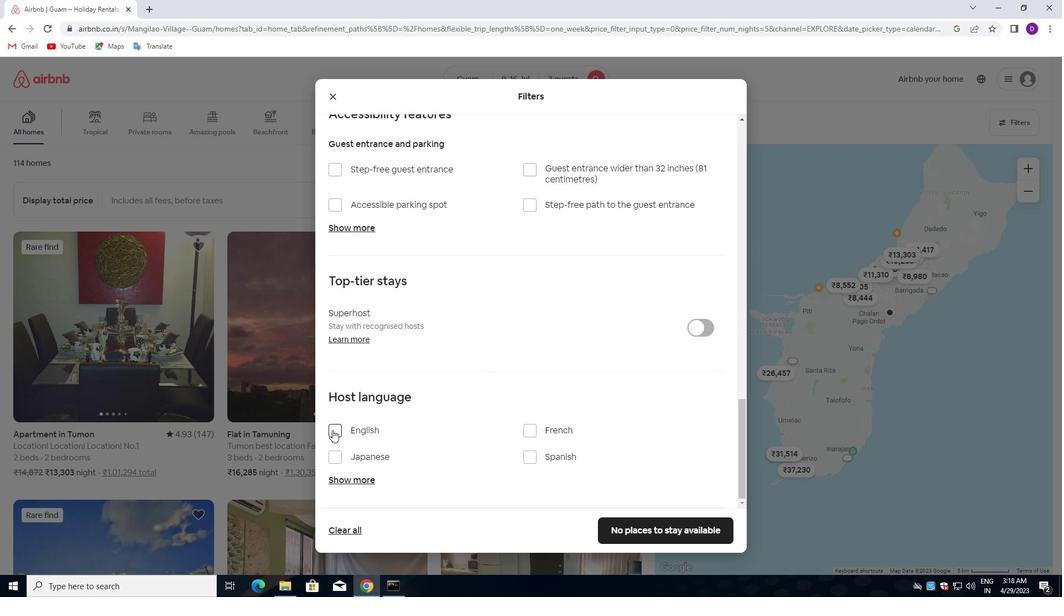 
Action: Mouse moved to (639, 524)
Screenshot: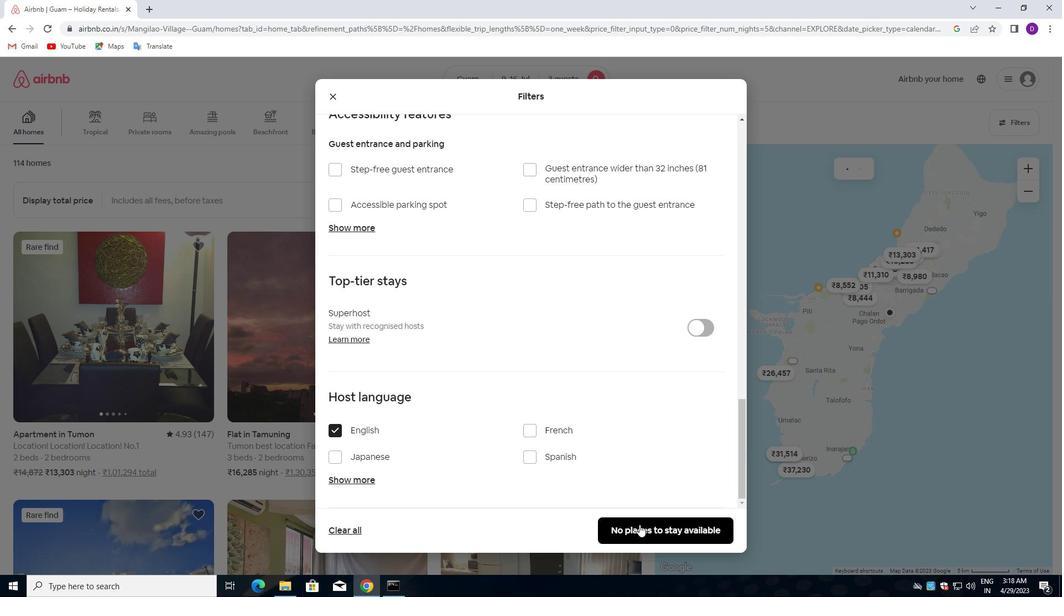 
Action: Mouse pressed left at (639, 524)
Screenshot: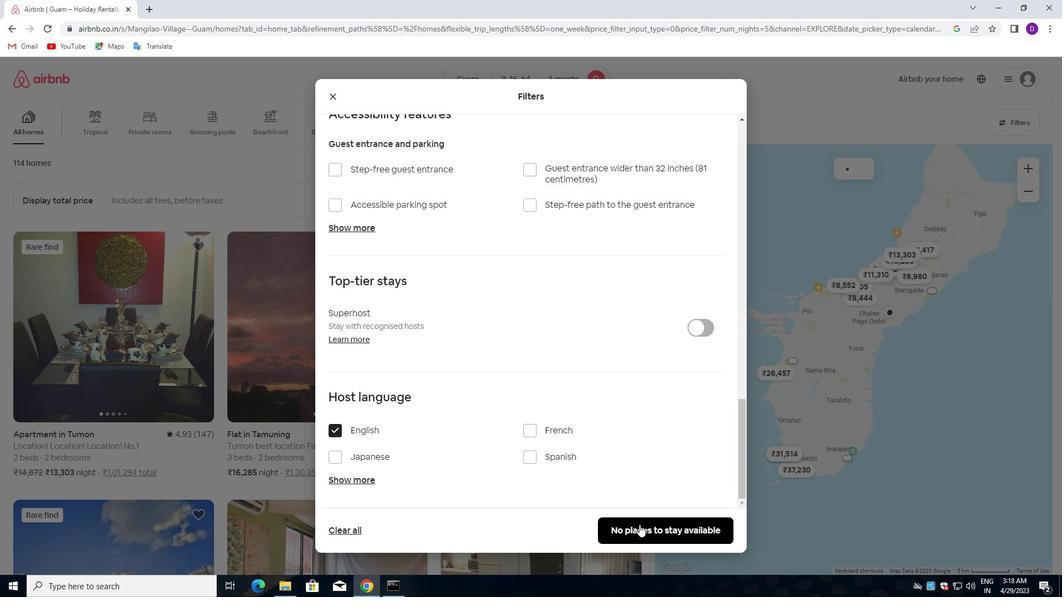 
Action: Mouse moved to (616, 456)
Screenshot: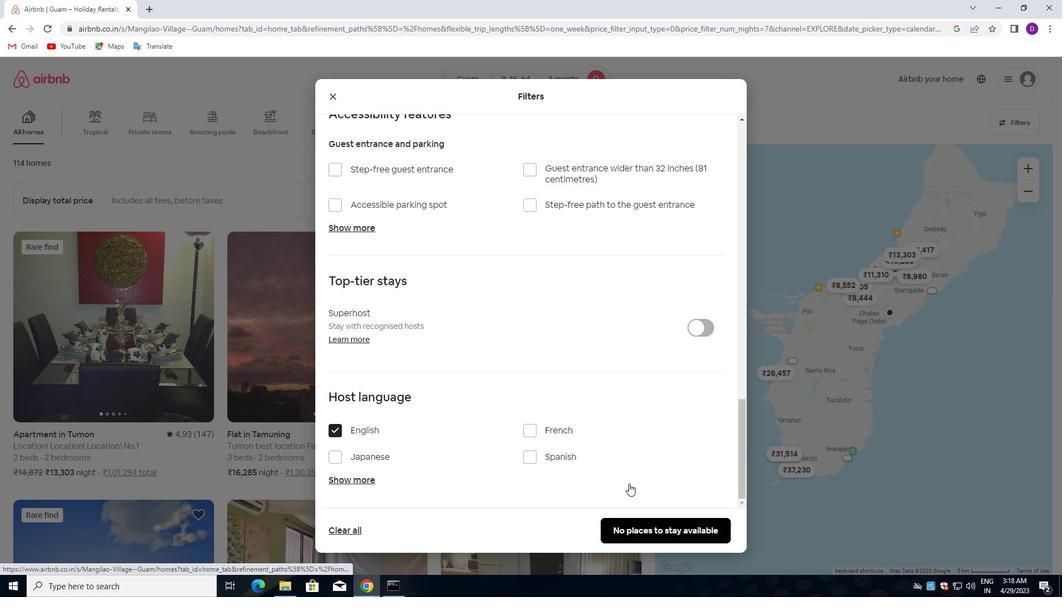 
